Task: Find connections with filter location Mallasamudram with filter topic #Futurewith filter profile language German with filter current company Navitas Life Sciences with filter school IEC UNIVERSITY with filter industry Data Infrastructure and Analytics with filter service category Software Testing with filter keywords title Life Coach
Action: Mouse moved to (505, 65)
Screenshot: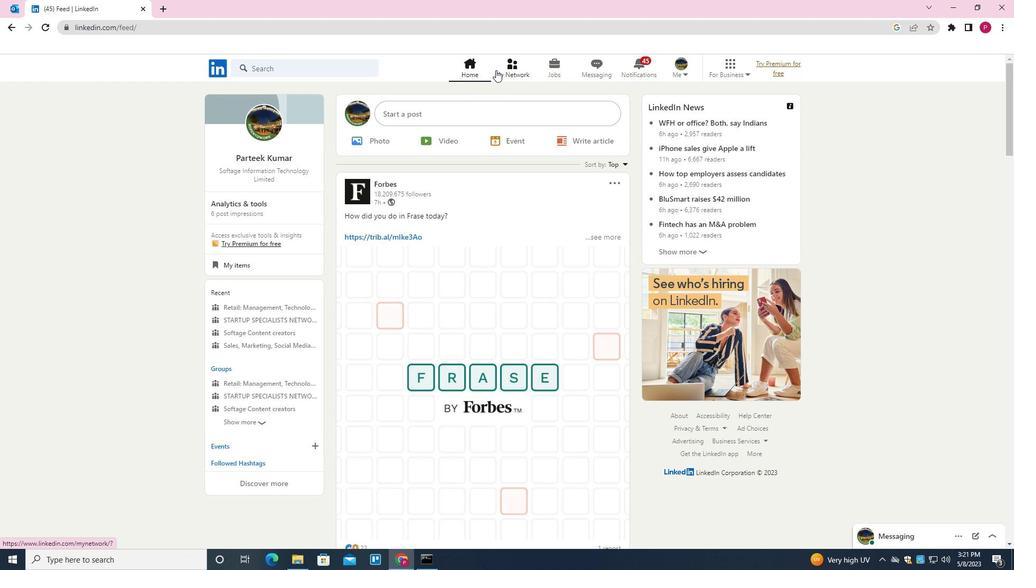 
Action: Mouse pressed left at (505, 65)
Screenshot: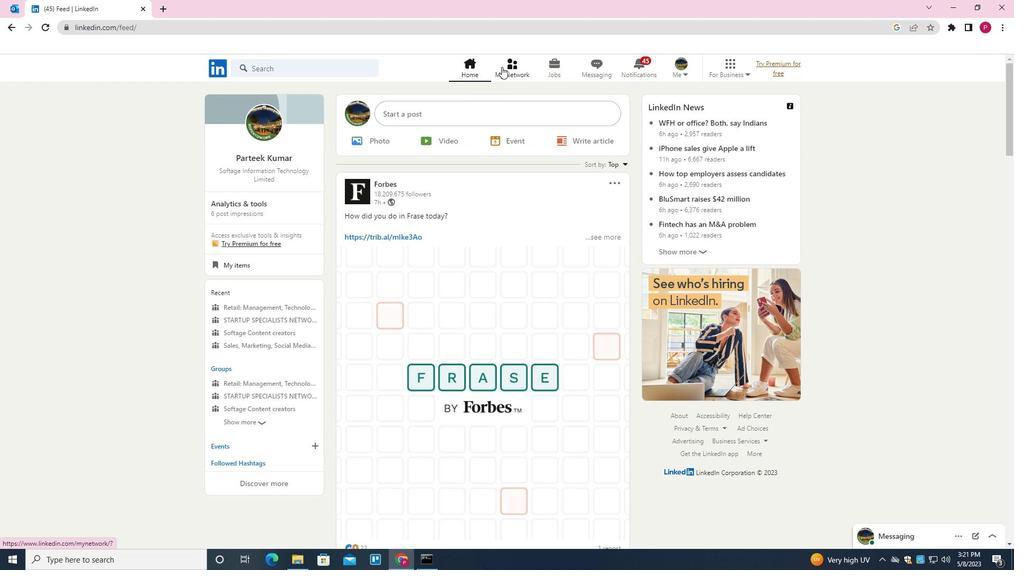 
Action: Mouse moved to (325, 128)
Screenshot: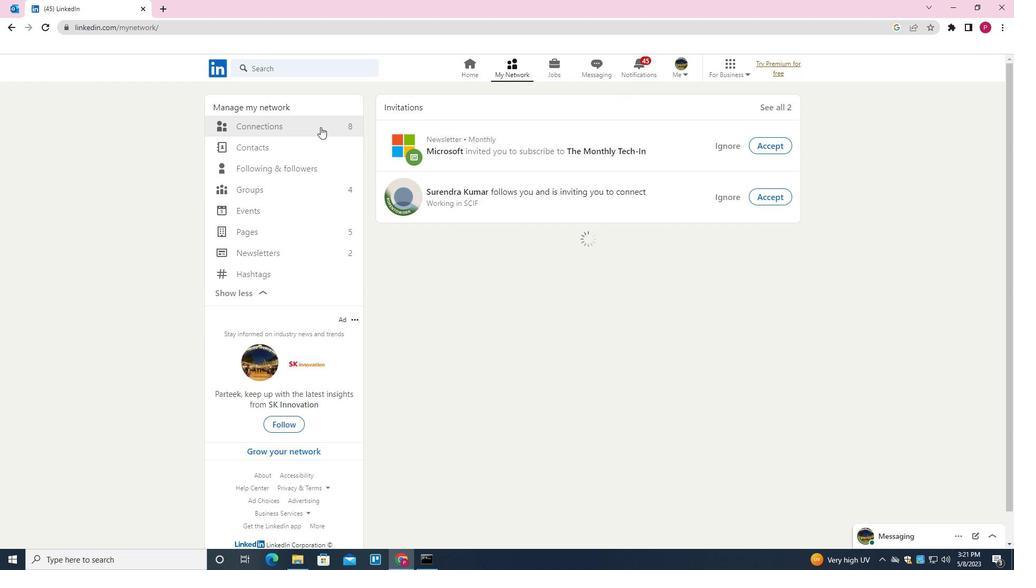 
Action: Mouse pressed left at (325, 128)
Screenshot: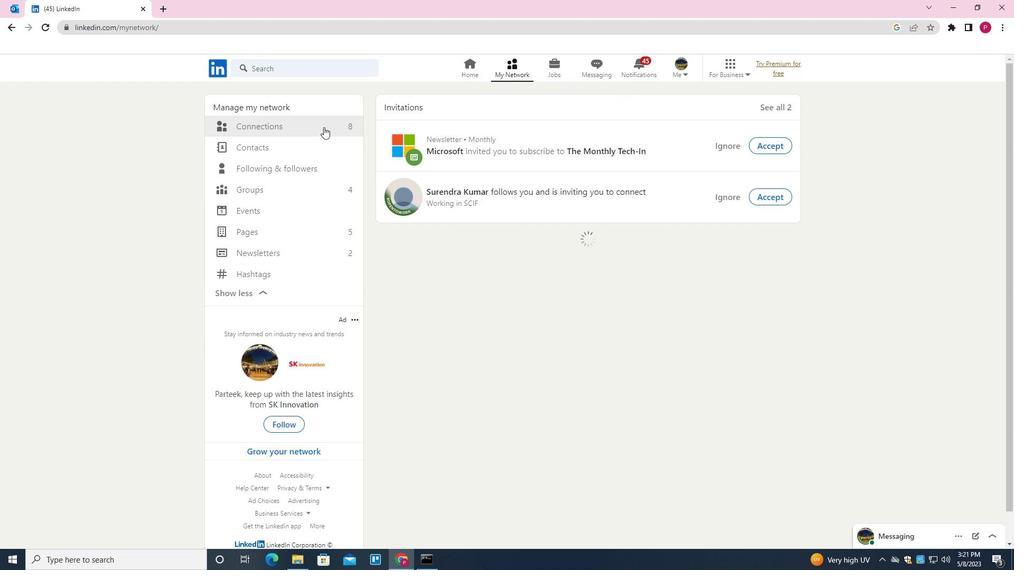 
Action: Mouse moved to (581, 126)
Screenshot: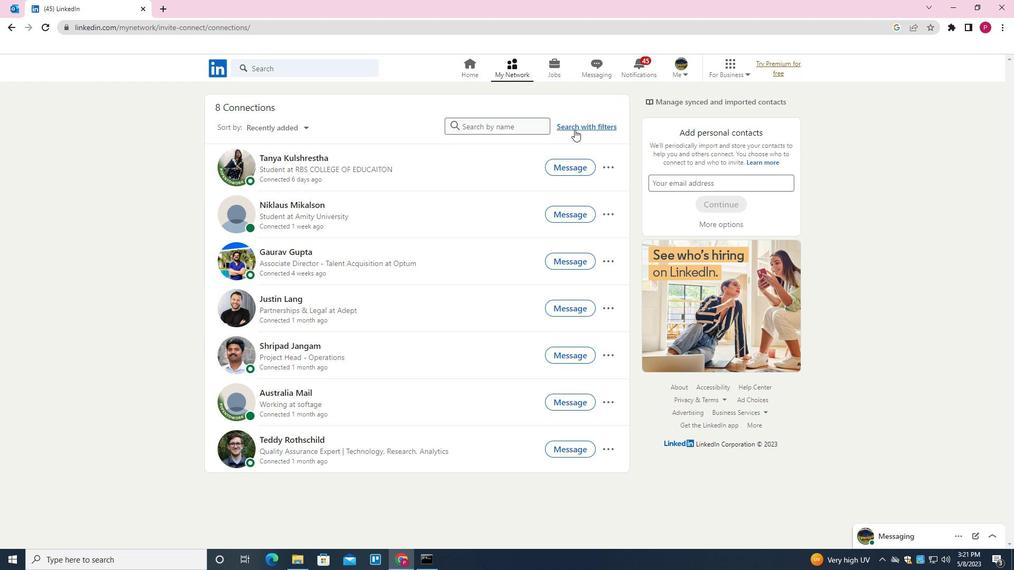 
Action: Mouse pressed left at (581, 126)
Screenshot: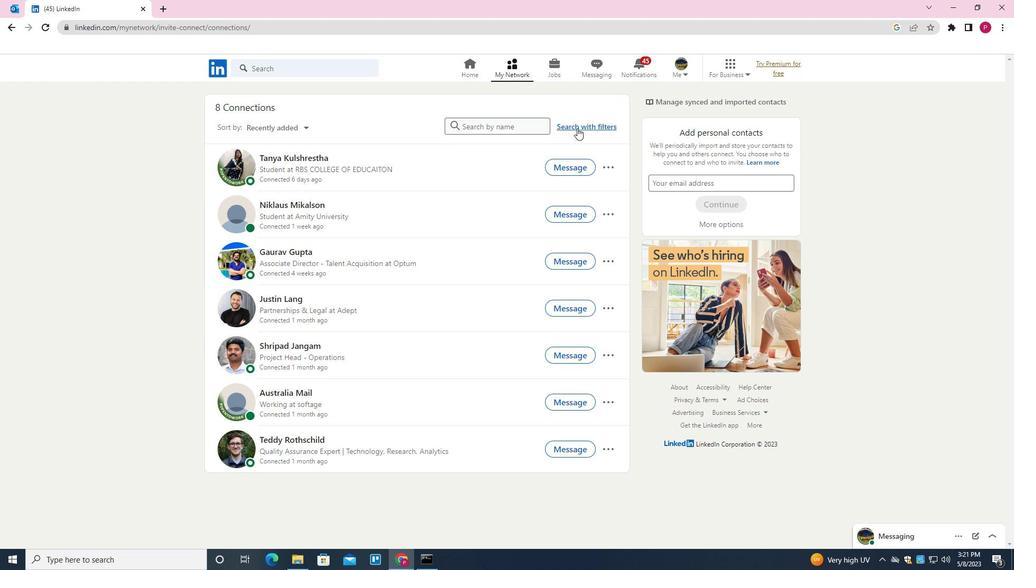 
Action: Mouse moved to (541, 98)
Screenshot: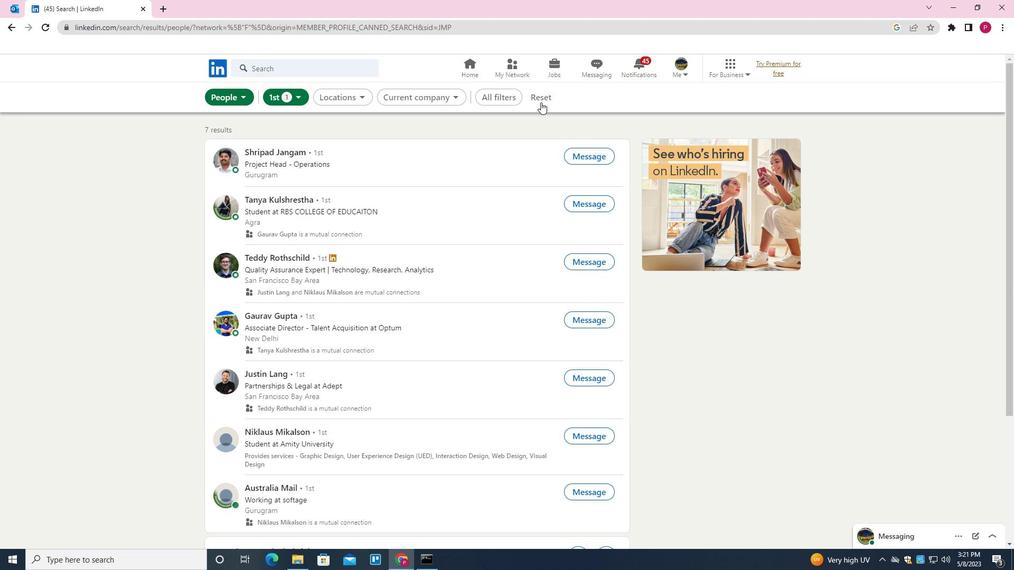 
Action: Mouse pressed left at (541, 98)
Screenshot: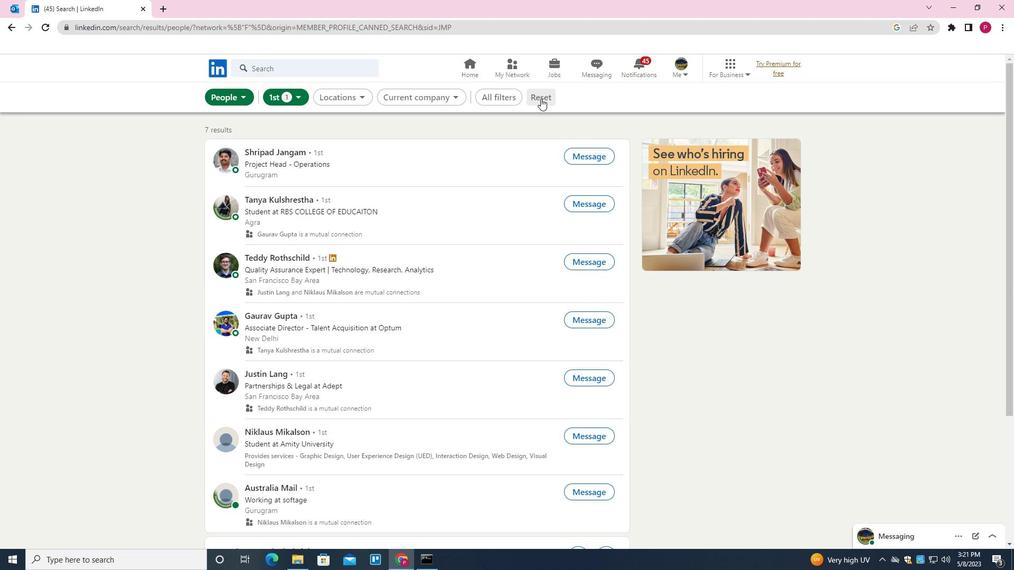 
Action: Mouse moved to (515, 99)
Screenshot: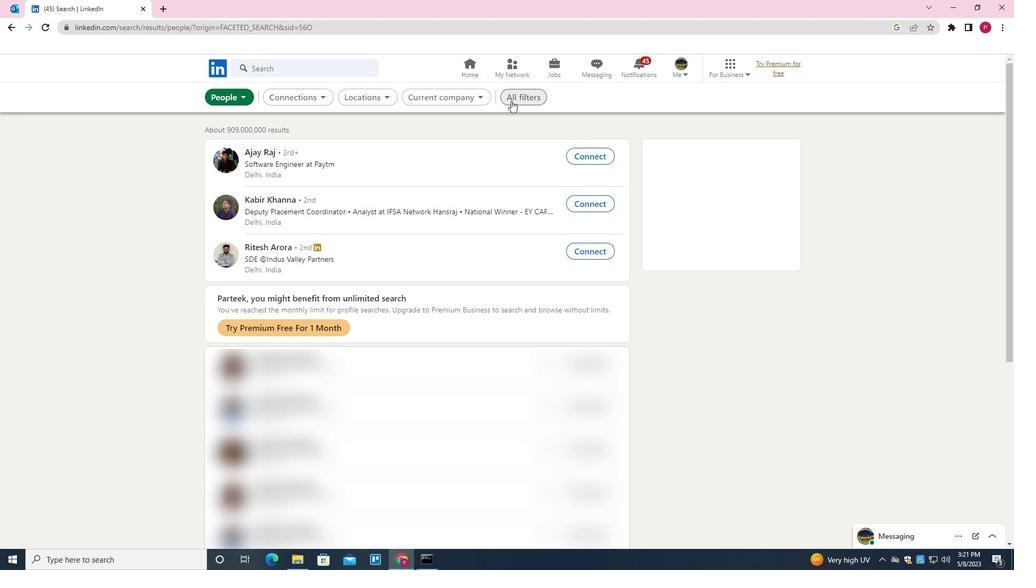 
Action: Mouse pressed left at (515, 99)
Screenshot: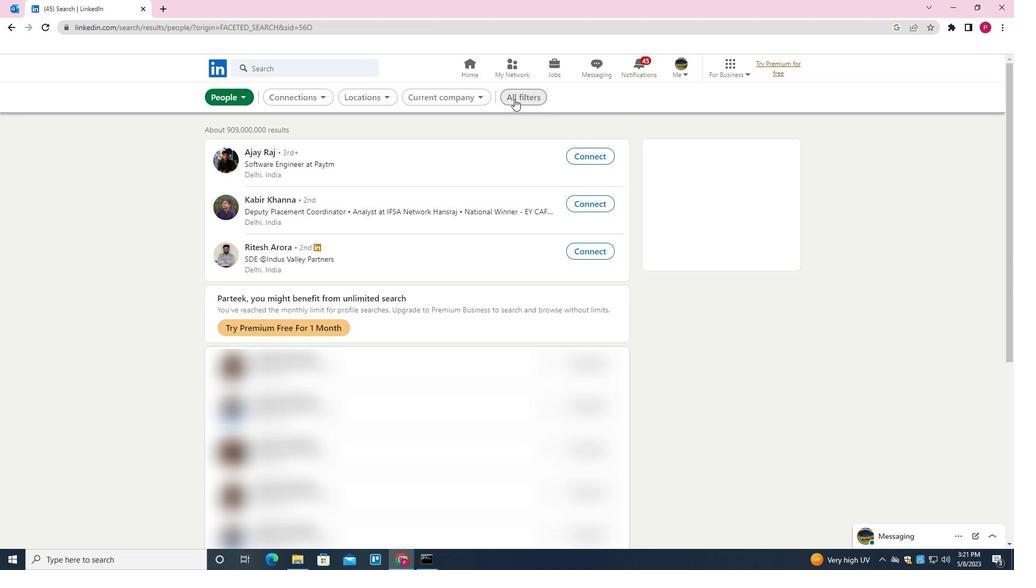 
Action: Mouse moved to (808, 298)
Screenshot: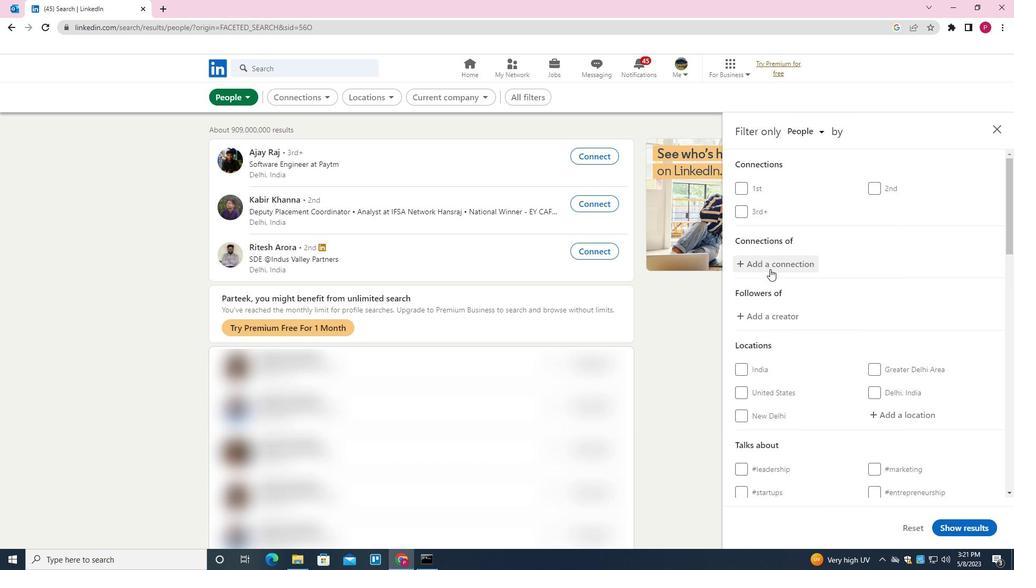 
Action: Mouse scrolled (808, 298) with delta (0, 0)
Screenshot: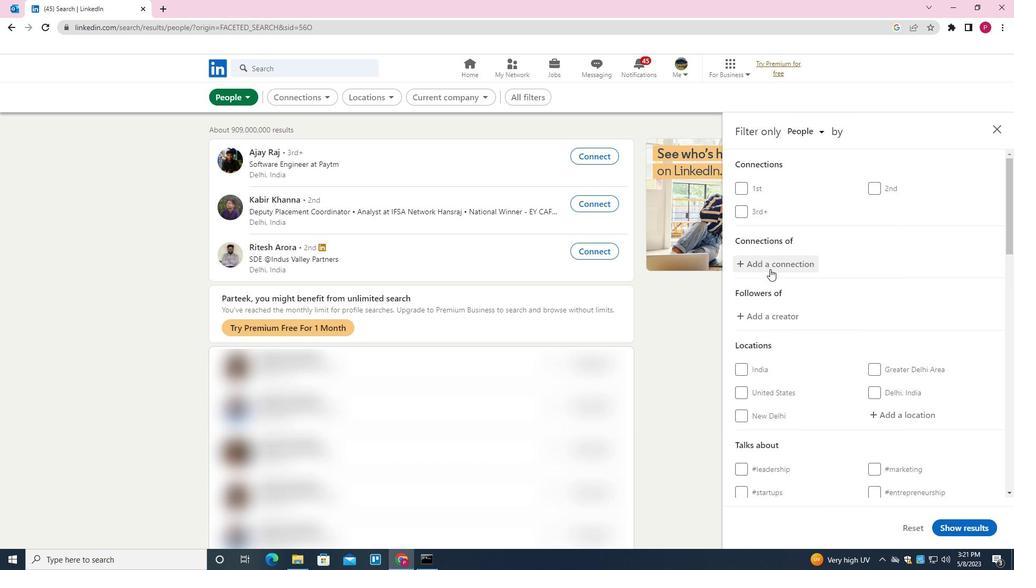 
Action: Mouse moved to (813, 302)
Screenshot: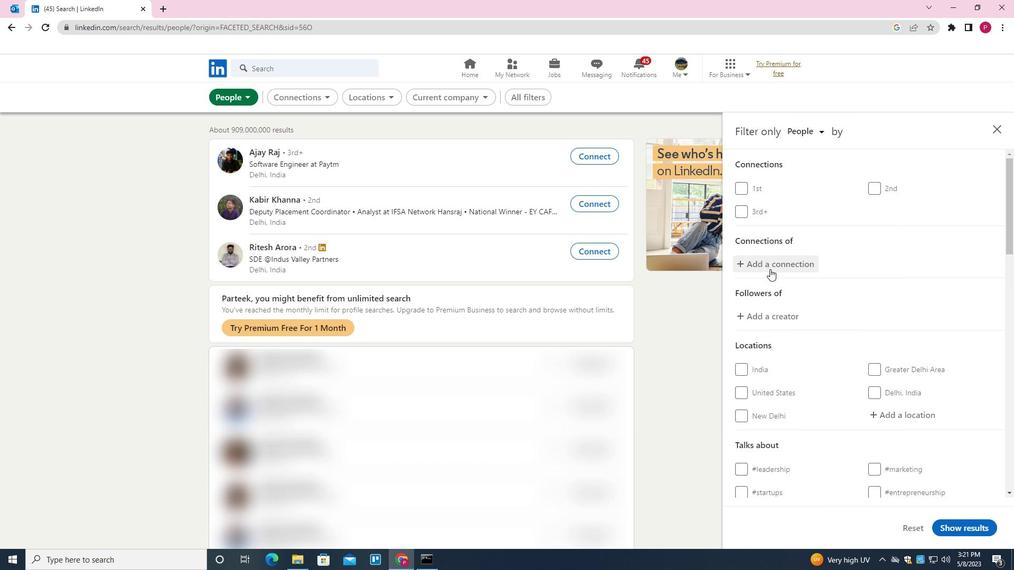 
Action: Mouse scrolled (813, 302) with delta (0, 0)
Screenshot: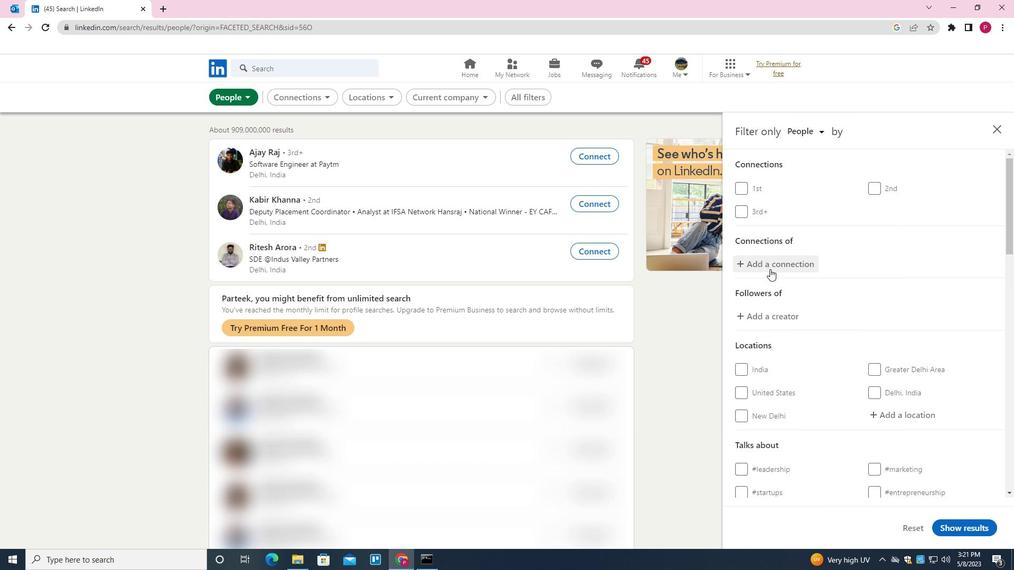 
Action: Mouse moved to (825, 308)
Screenshot: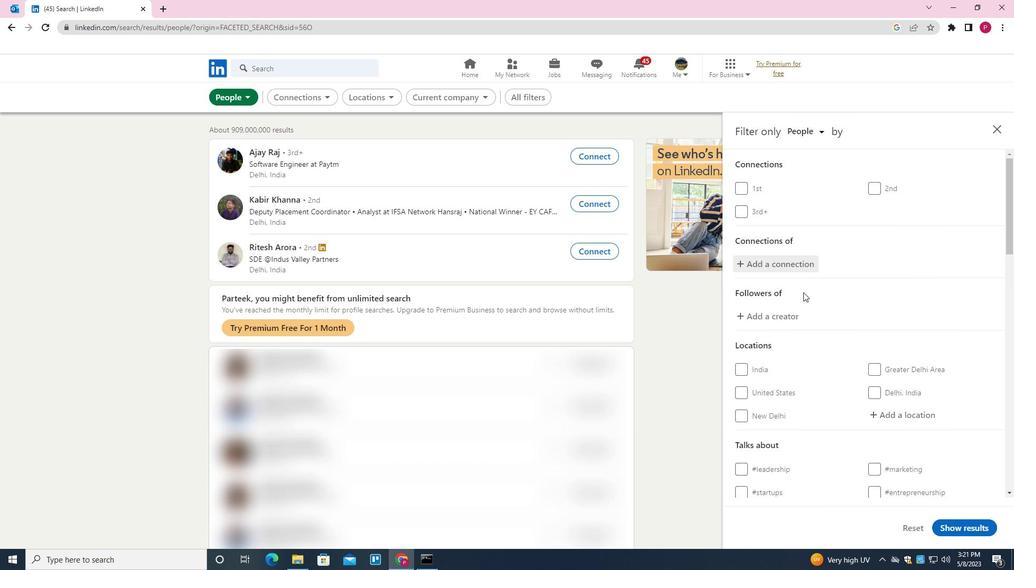 
Action: Mouse scrolled (825, 308) with delta (0, 0)
Screenshot: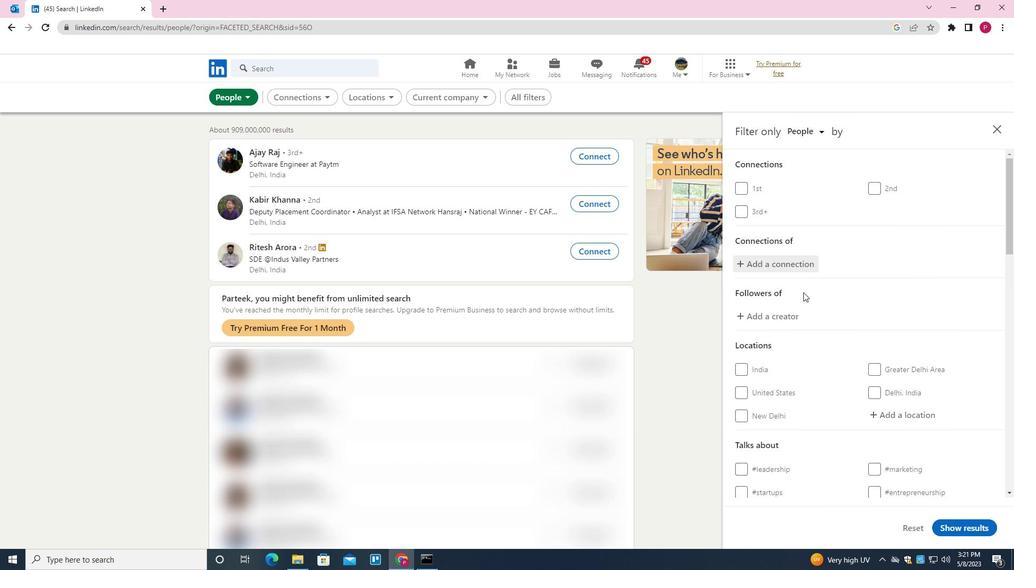 
Action: Mouse moved to (908, 257)
Screenshot: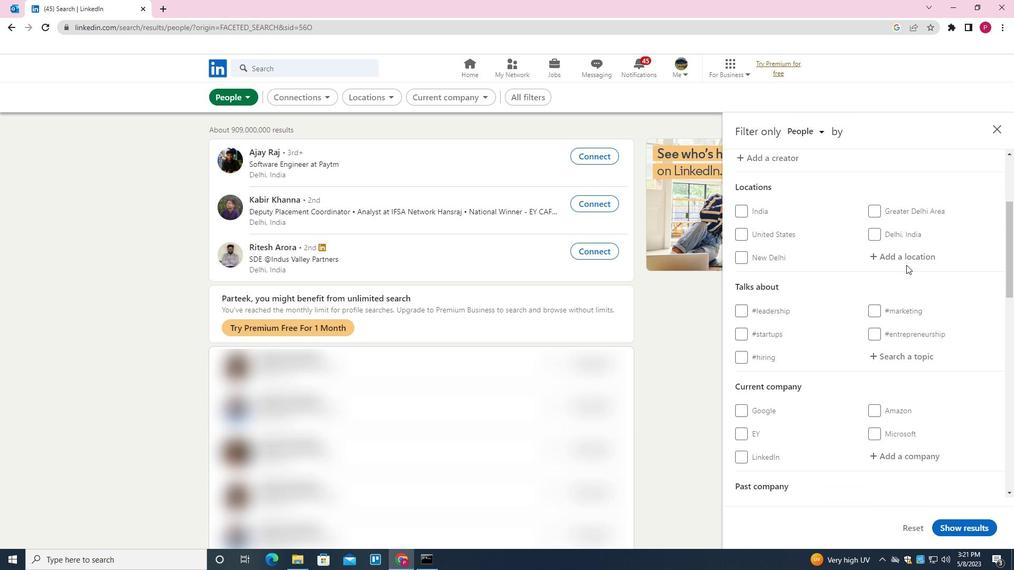 
Action: Mouse pressed left at (908, 257)
Screenshot: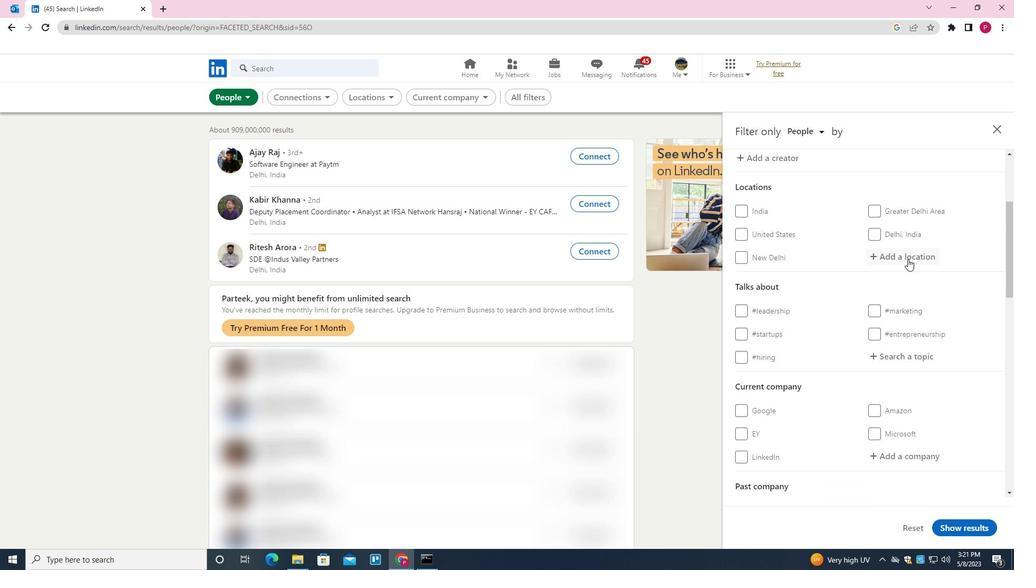 
Action: Mouse moved to (650, 427)
Screenshot: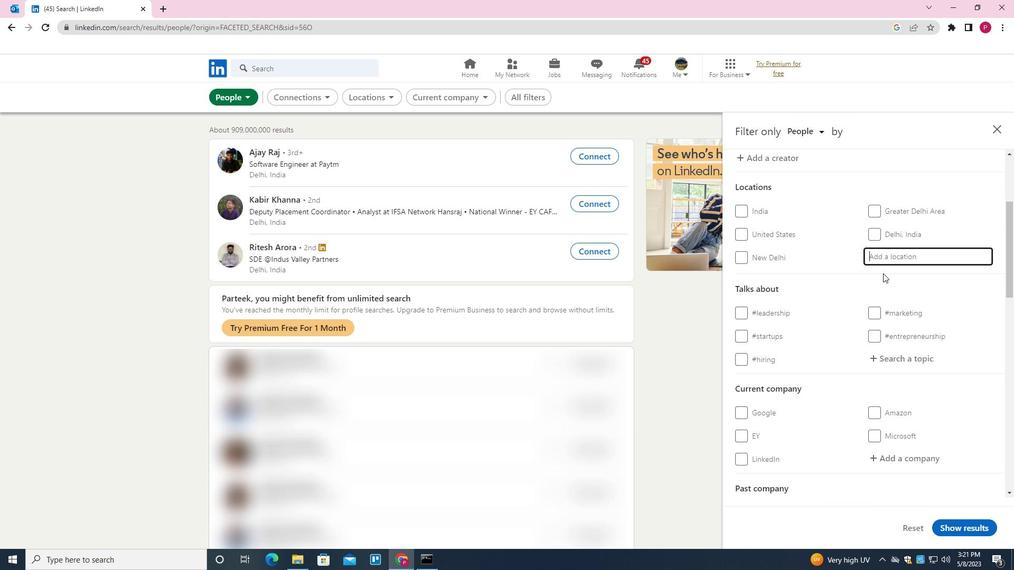 
Action: Key pressed <Key.shift>MALLASAMUNDRAM
Screenshot: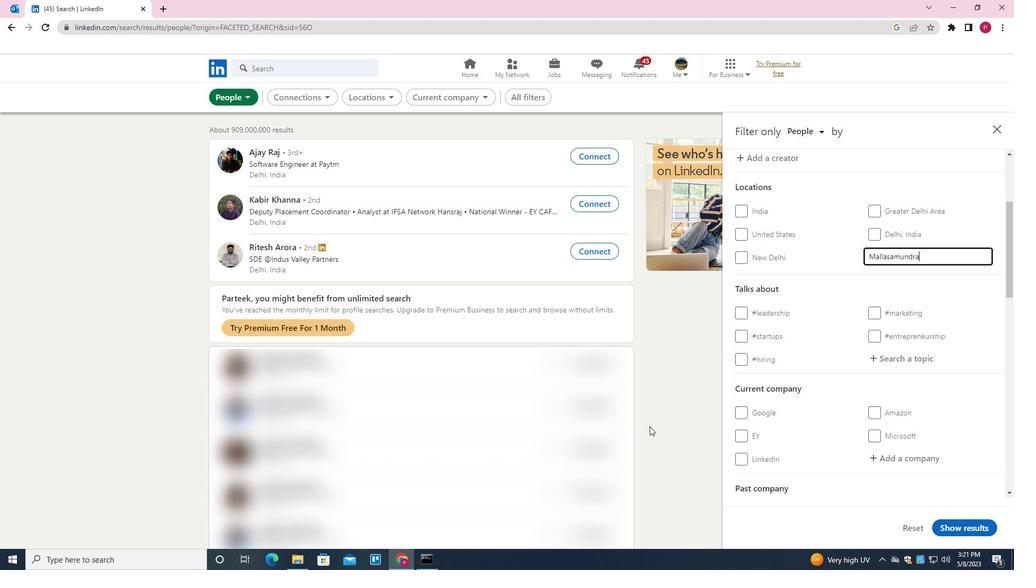 
Action: Mouse moved to (856, 325)
Screenshot: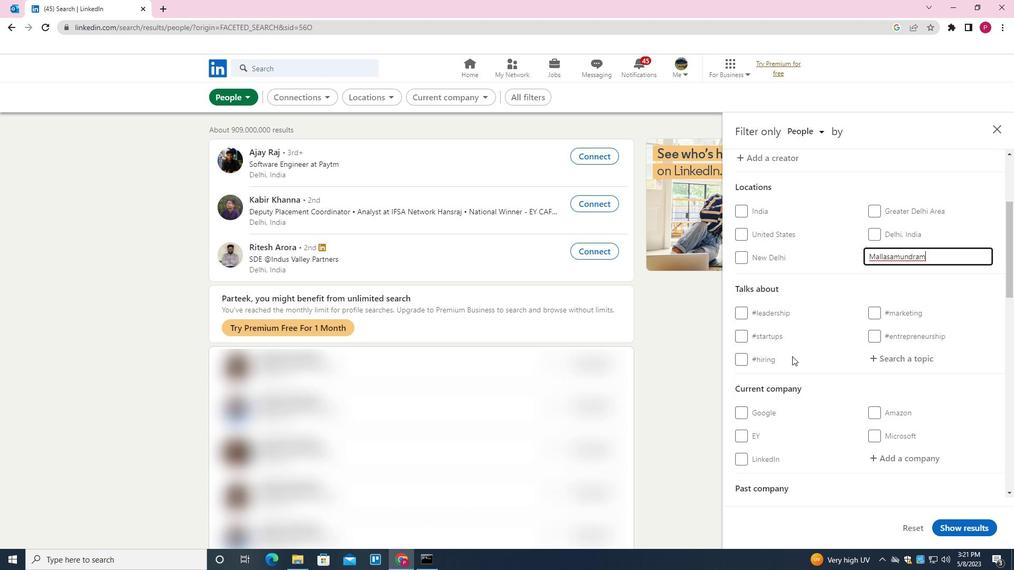 
Action: Mouse scrolled (856, 324) with delta (0, 0)
Screenshot: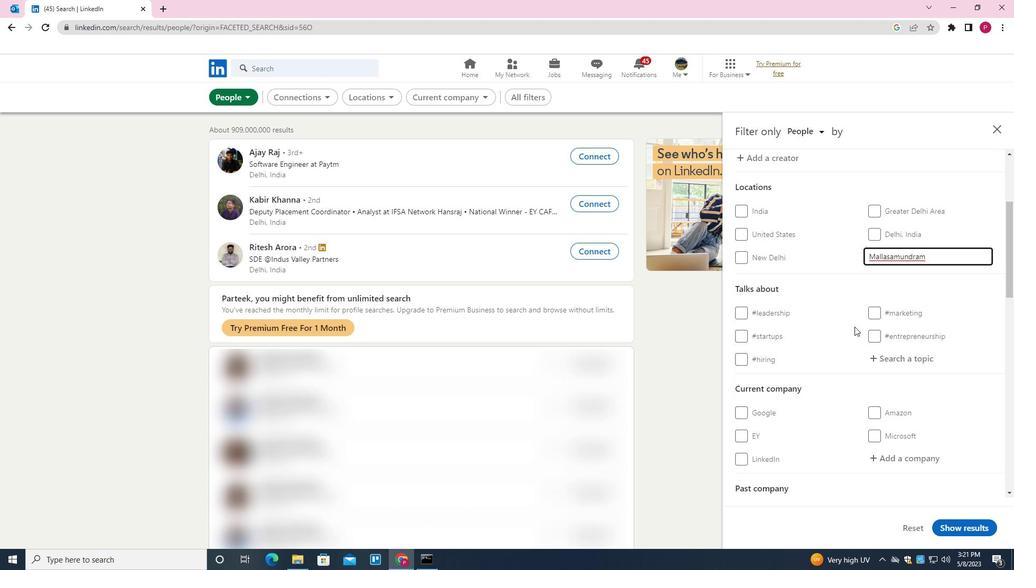 
Action: Mouse moved to (856, 325)
Screenshot: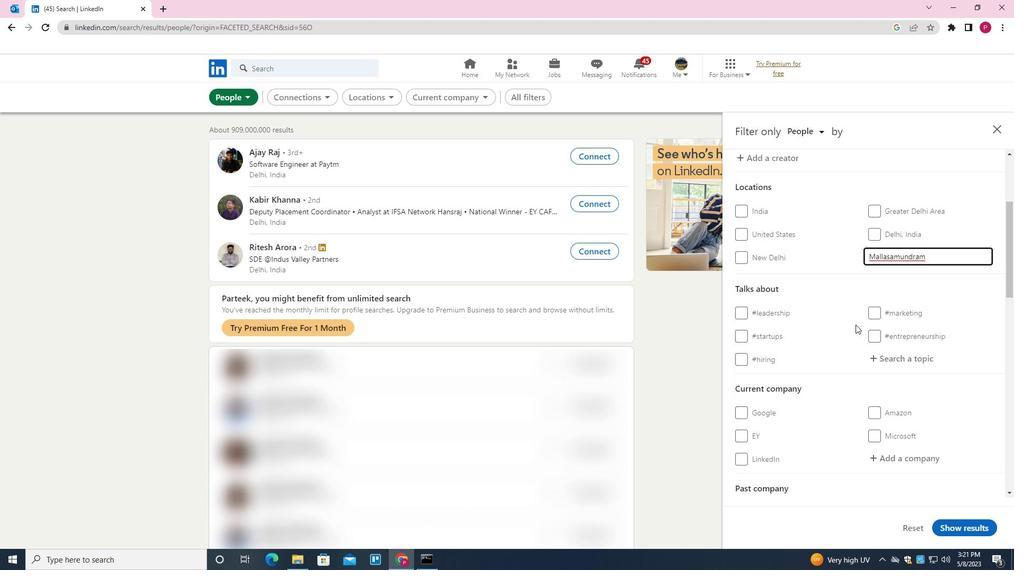 
Action: Mouse scrolled (856, 324) with delta (0, 0)
Screenshot: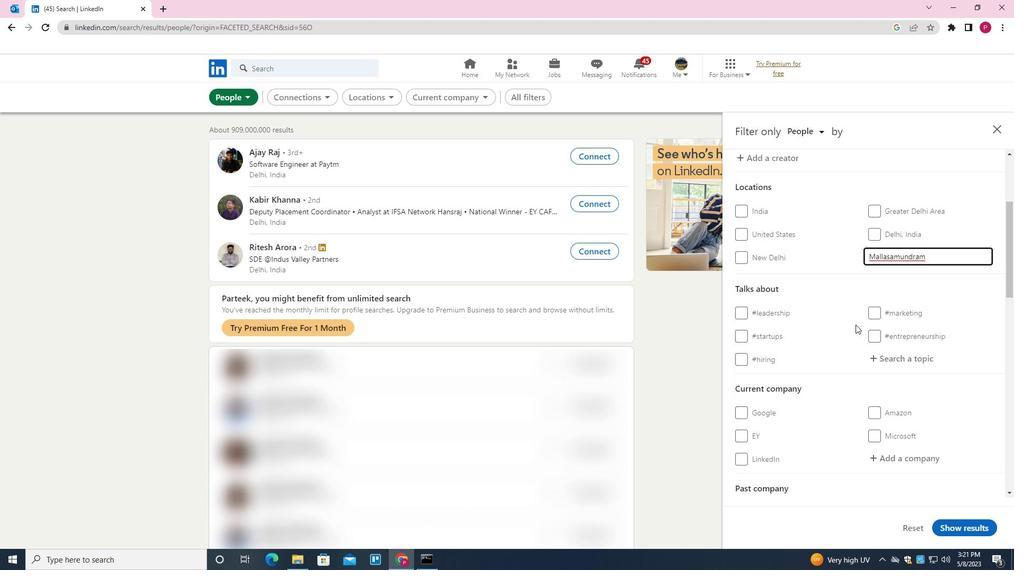 
Action: Mouse moved to (856, 325)
Screenshot: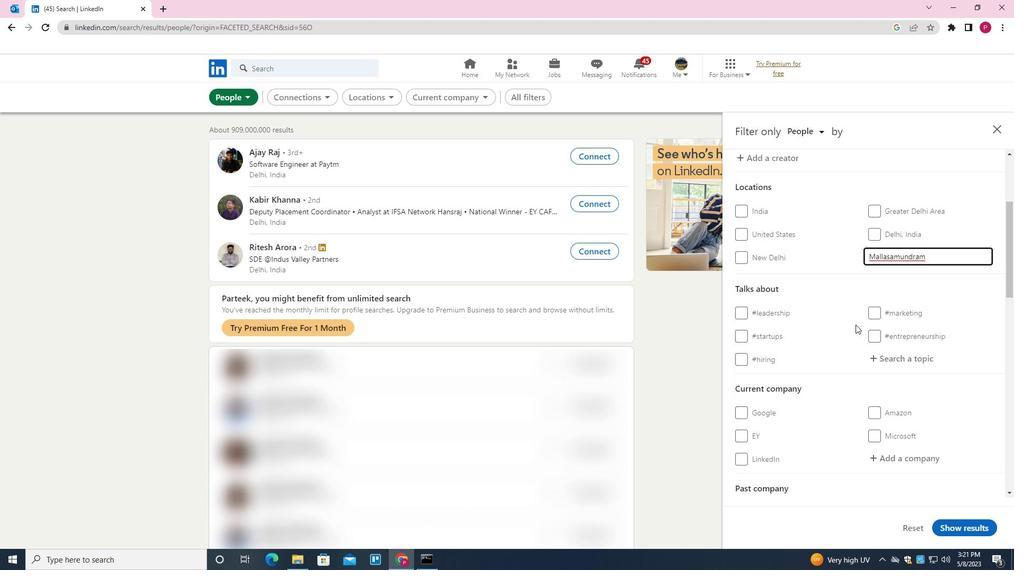 
Action: Mouse scrolled (856, 325) with delta (0, 0)
Screenshot: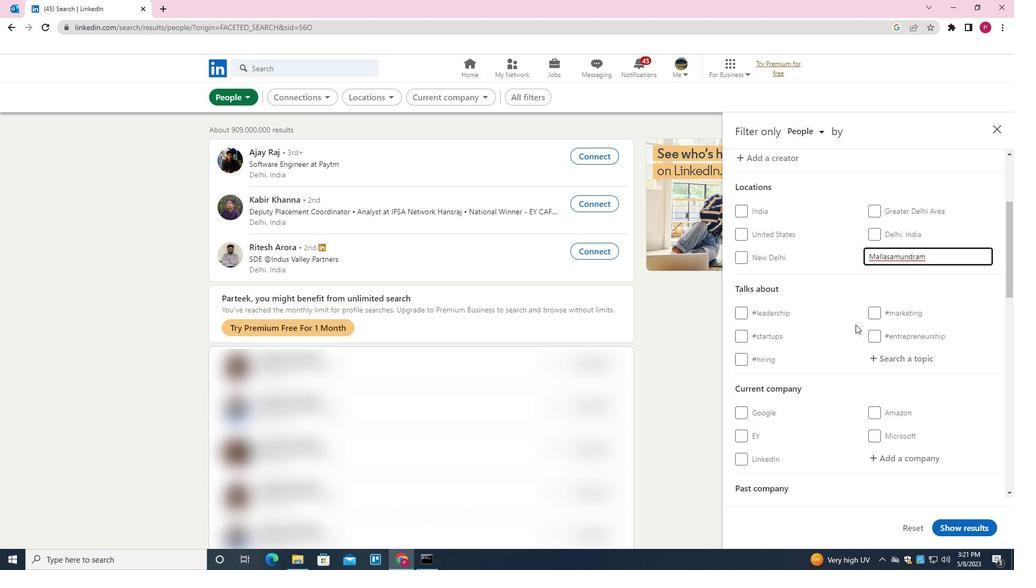 
Action: Mouse moved to (903, 195)
Screenshot: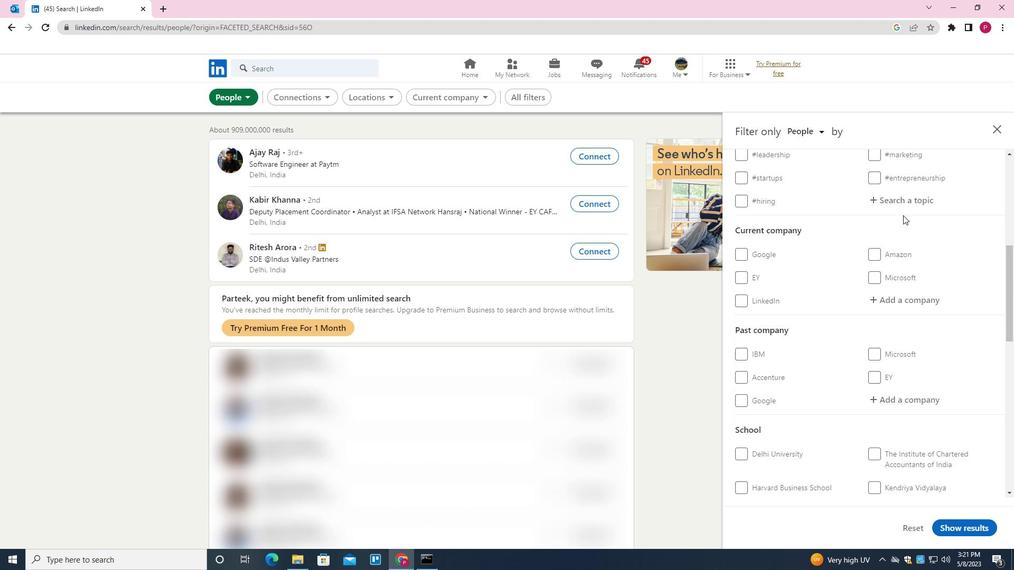 
Action: Mouse pressed left at (903, 195)
Screenshot: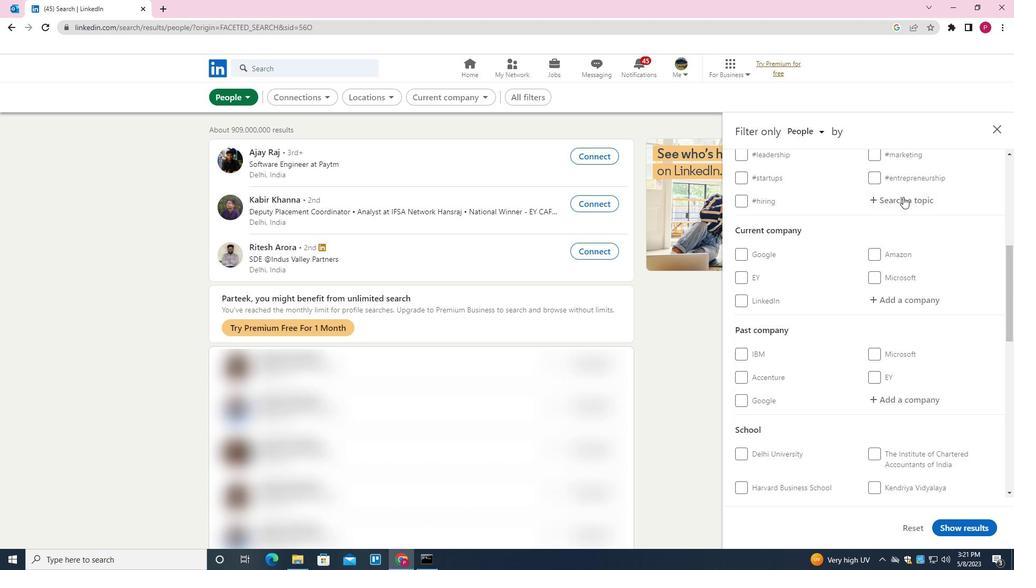 
Action: Mouse moved to (829, 243)
Screenshot: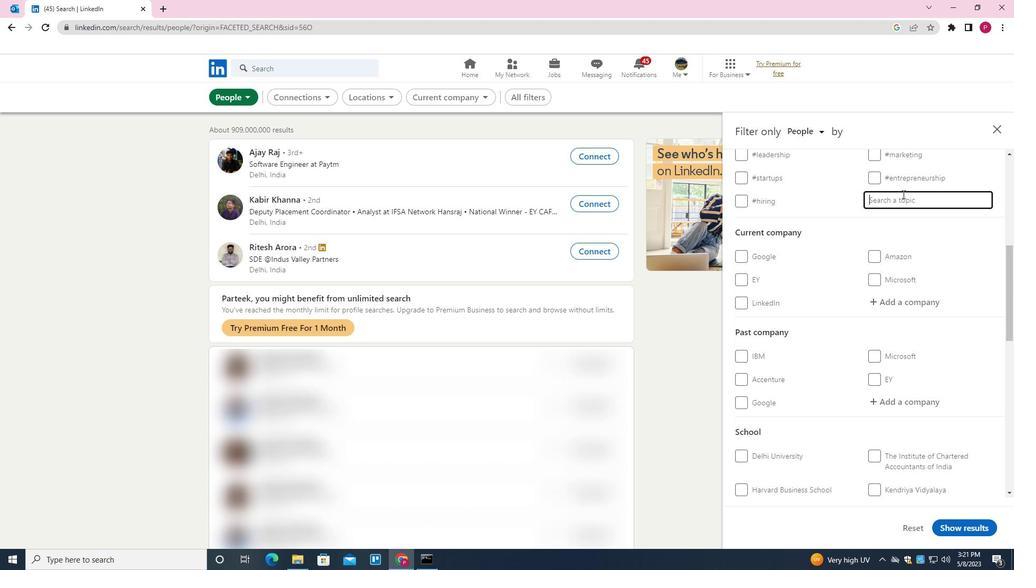 
Action: Key pressed FUTURE<Key.down><Key.enter>
Screenshot: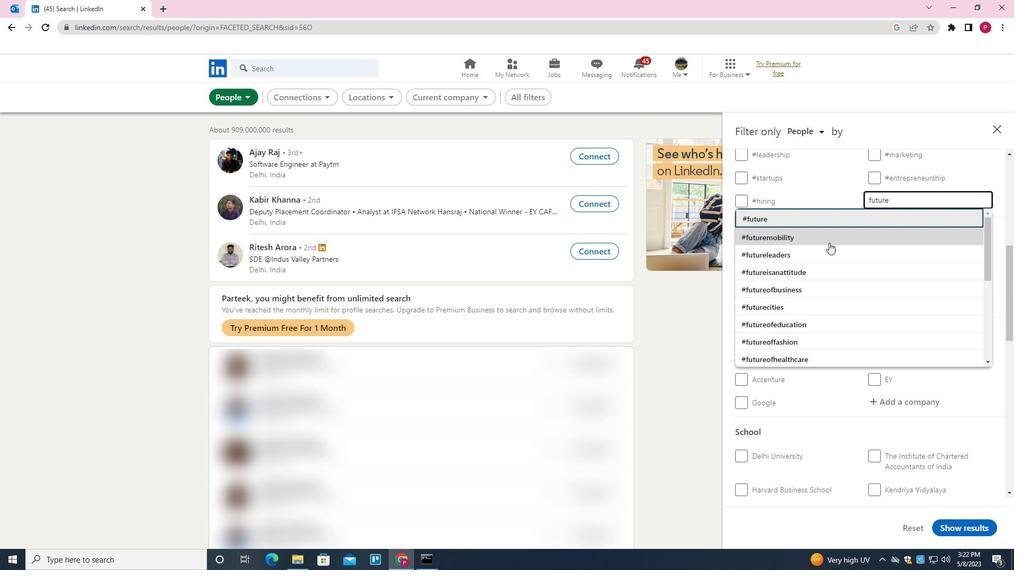 
Action: Mouse moved to (829, 295)
Screenshot: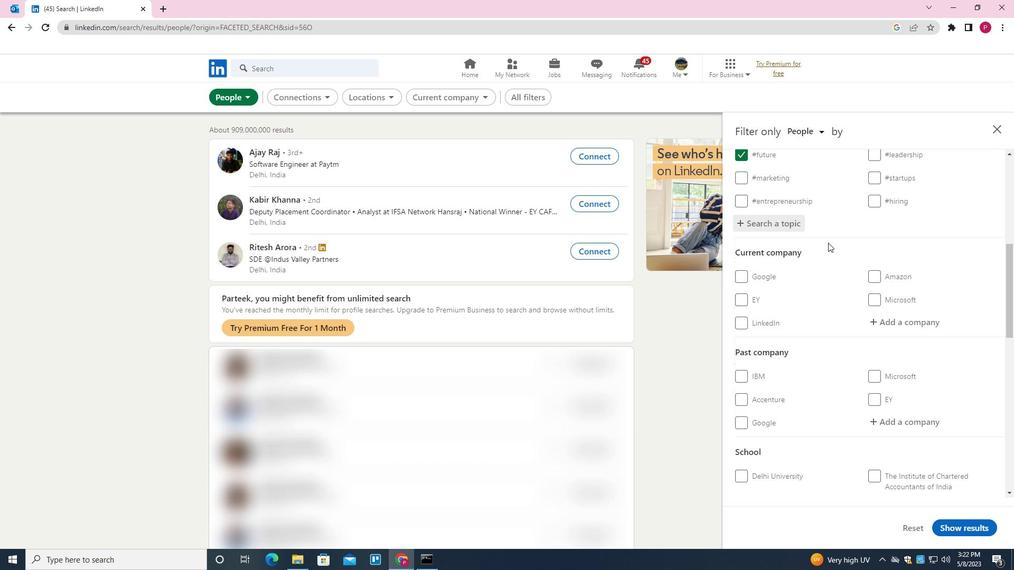 
Action: Mouse scrolled (829, 295) with delta (0, 0)
Screenshot: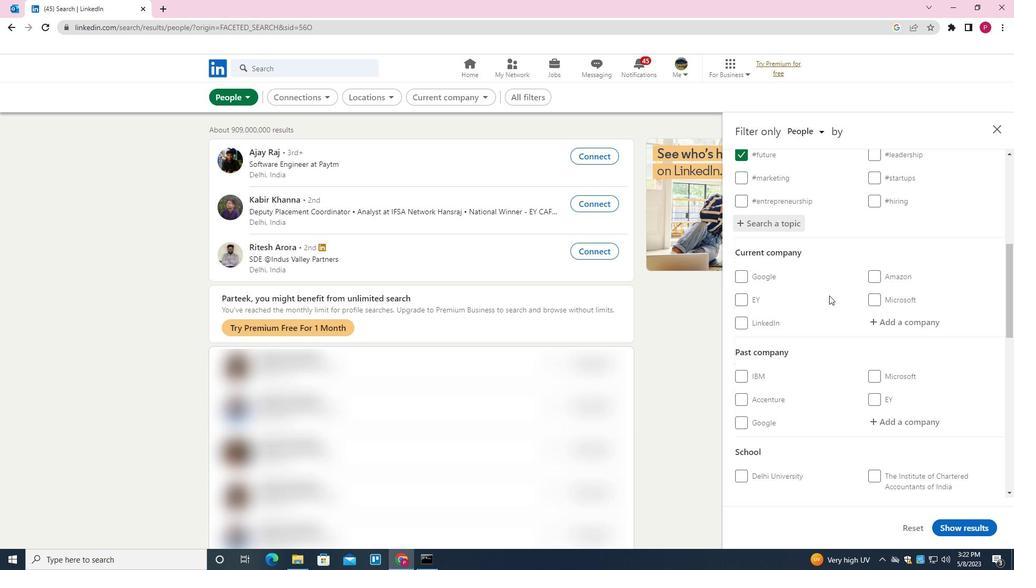
Action: Mouse scrolled (829, 295) with delta (0, 0)
Screenshot: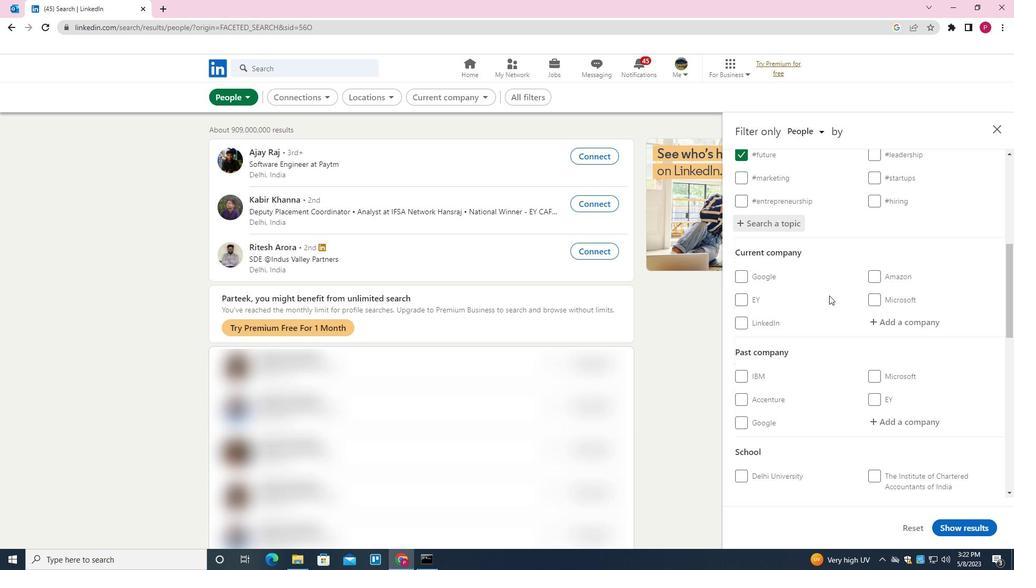 
Action: Mouse scrolled (829, 295) with delta (0, 0)
Screenshot: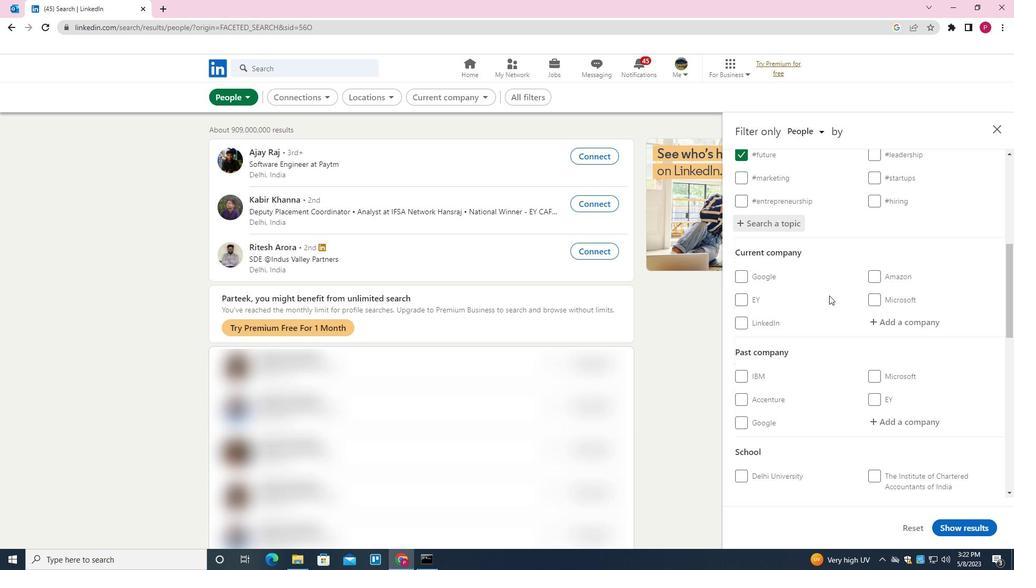 
Action: Mouse scrolled (829, 295) with delta (0, 0)
Screenshot: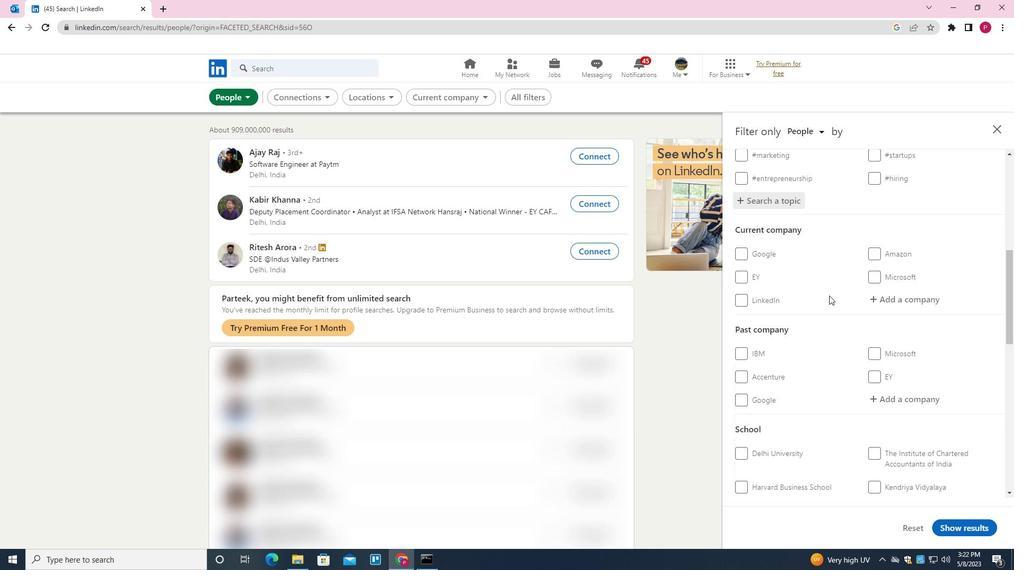 
Action: Mouse scrolled (829, 295) with delta (0, 0)
Screenshot: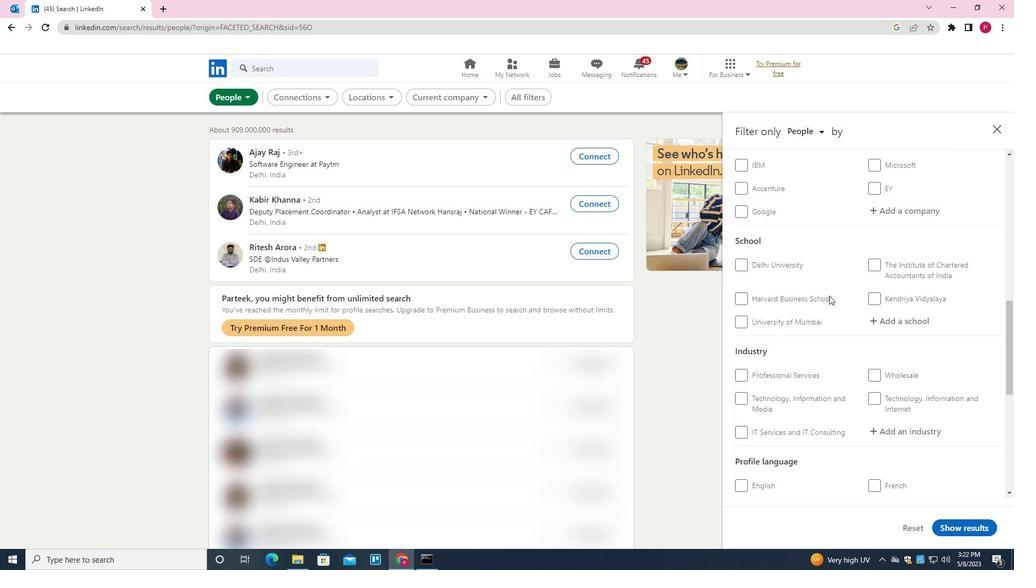 
Action: Mouse scrolled (829, 295) with delta (0, 0)
Screenshot: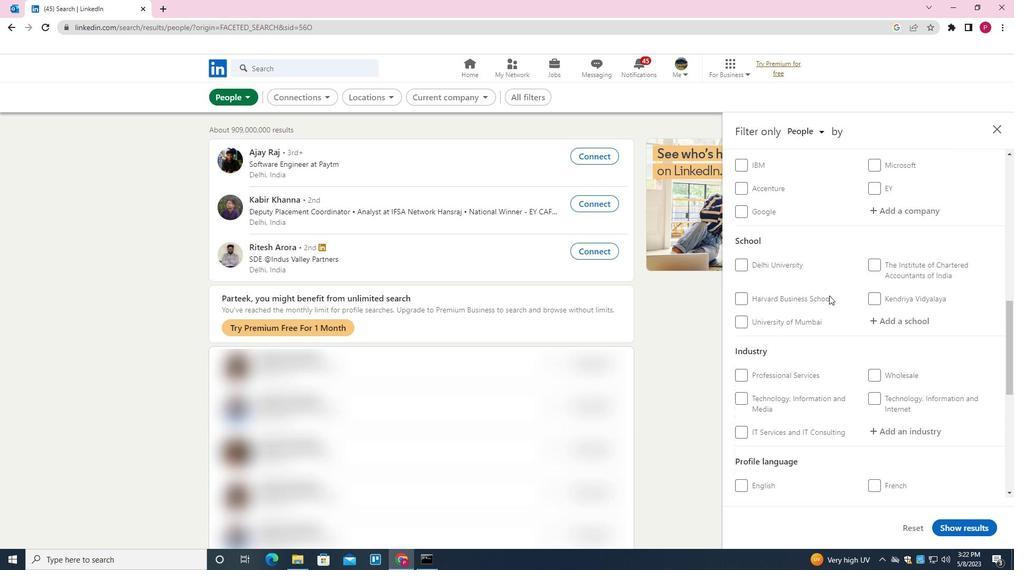 
Action: Mouse scrolled (829, 295) with delta (0, 0)
Screenshot: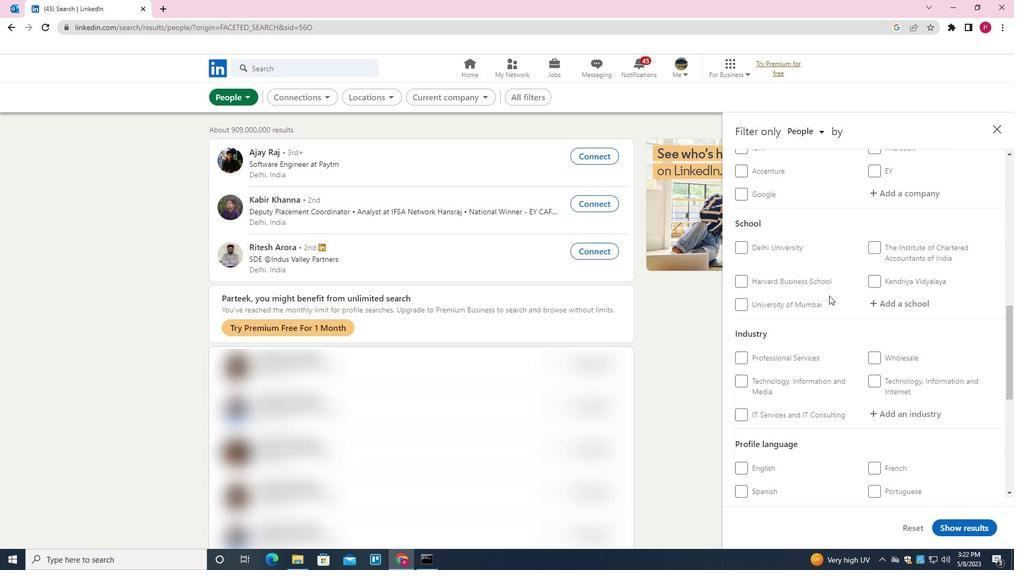 
Action: Mouse scrolled (829, 295) with delta (0, 0)
Screenshot: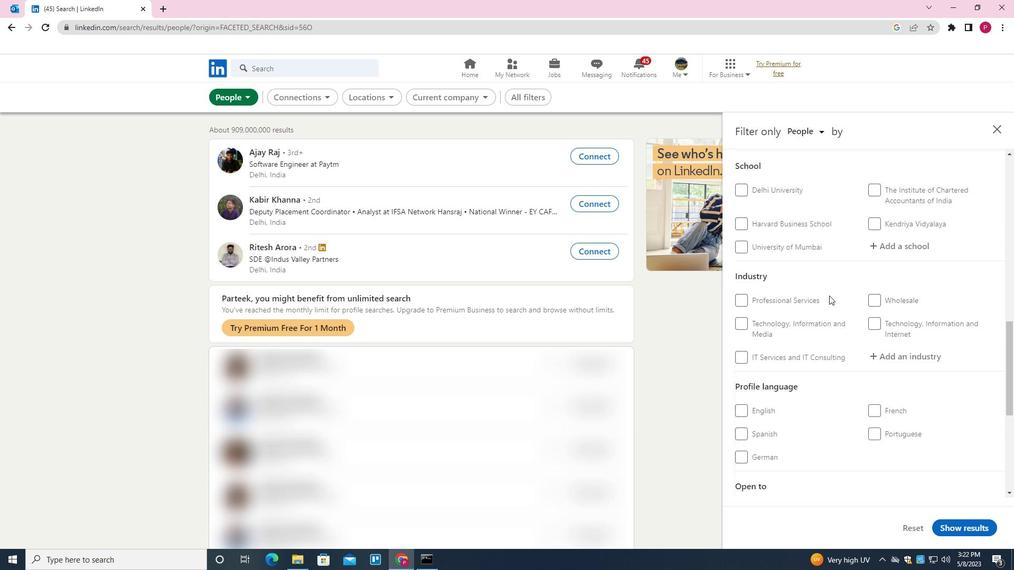 
Action: Mouse moved to (764, 321)
Screenshot: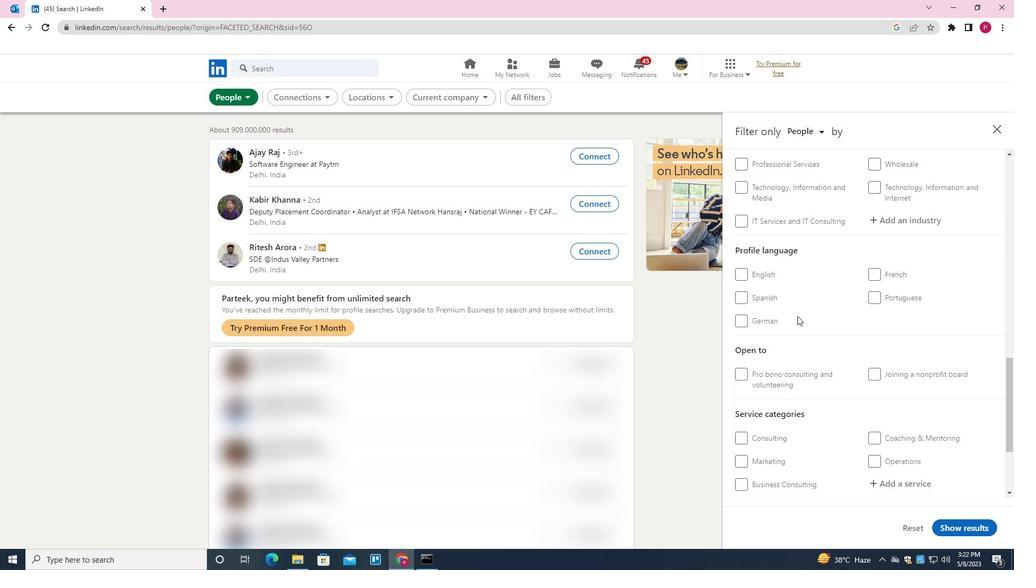 
Action: Mouse pressed left at (764, 321)
Screenshot: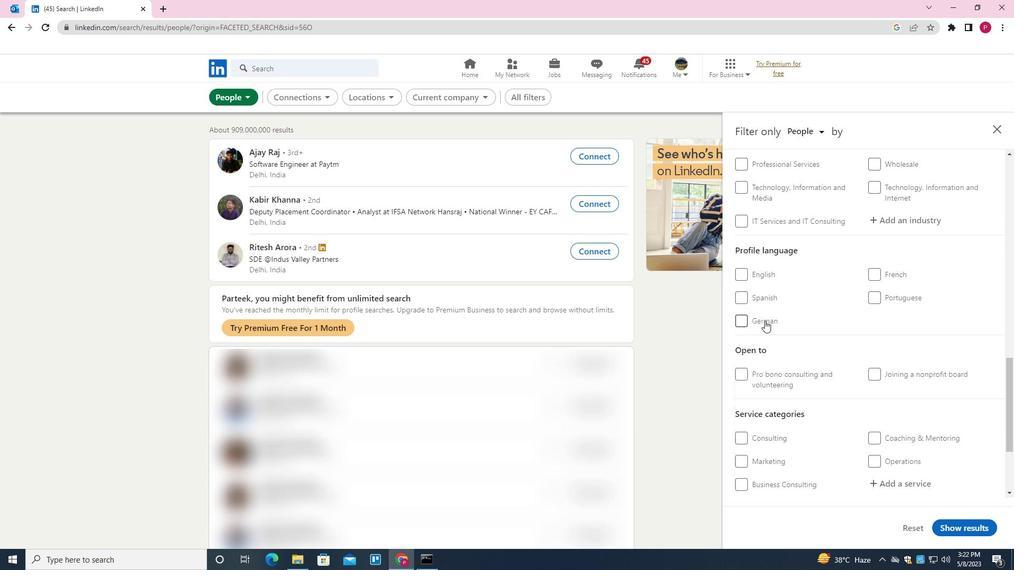 
Action: Mouse moved to (778, 336)
Screenshot: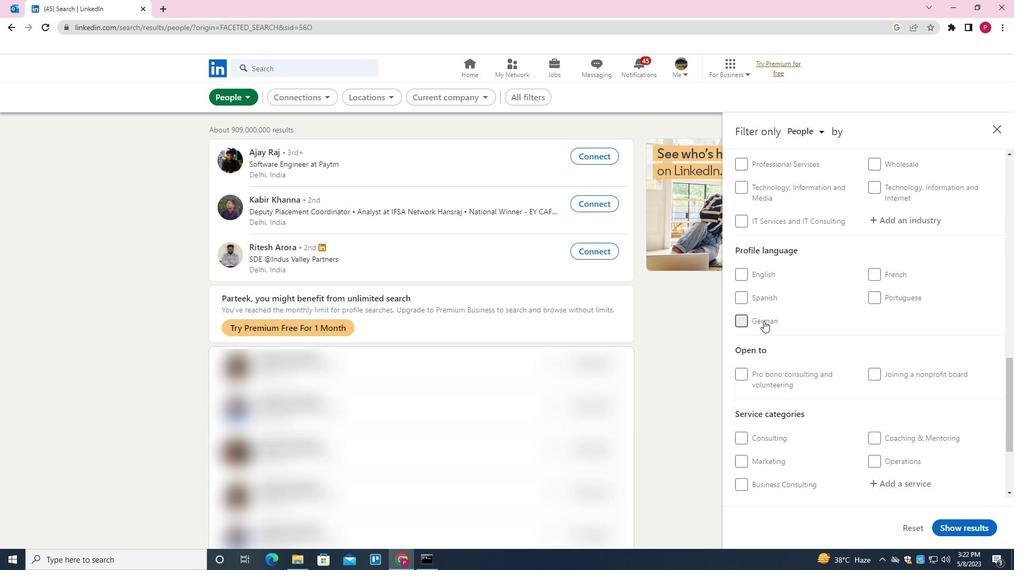 
Action: Mouse scrolled (778, 336) with delta (0, 0)
Screenshot: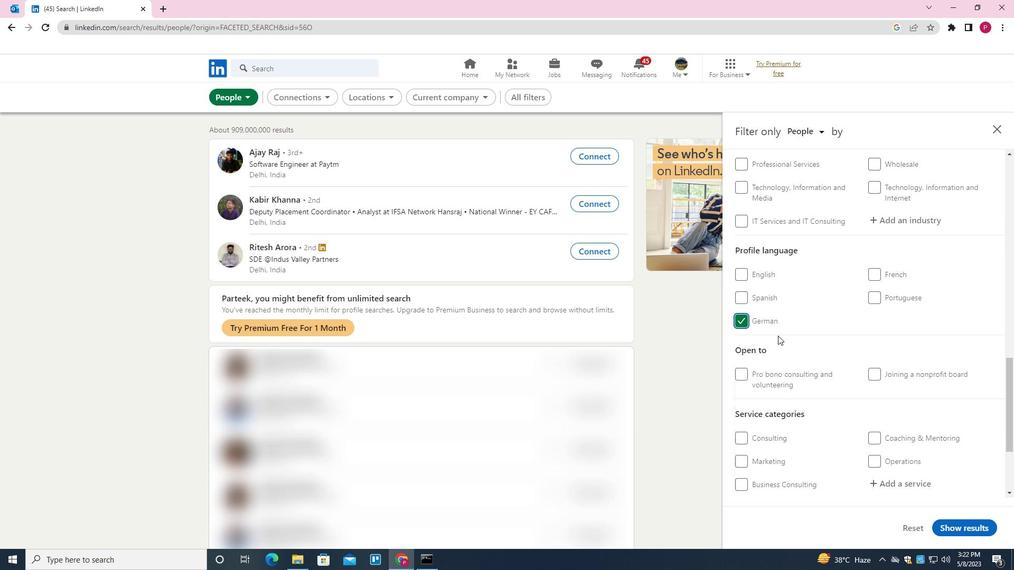 
Action: Mouse scrolled (778, 336) with delta (0, 0)
Screenshot: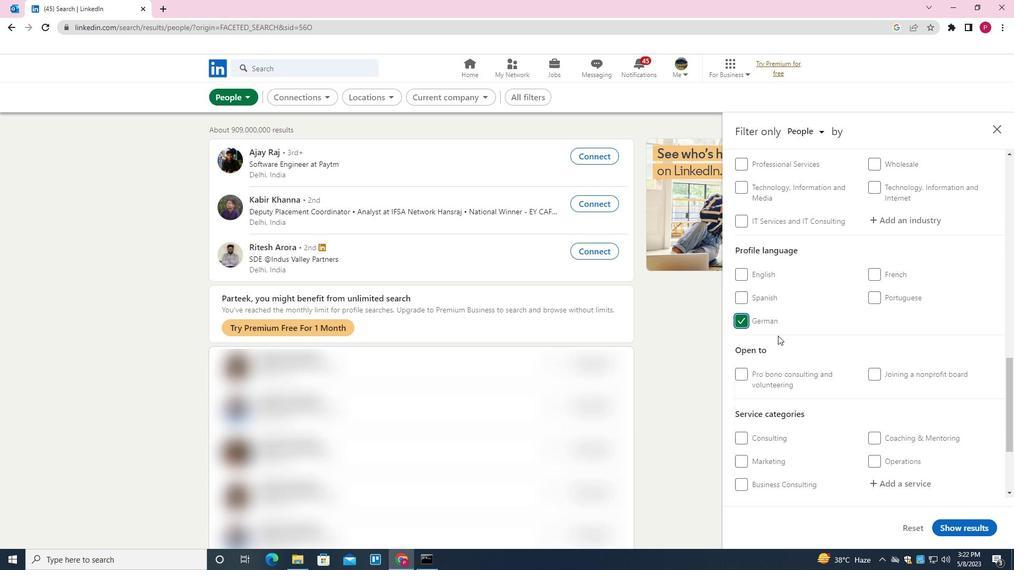 
Action: Mouse scrolled (778, 336) with delta (0, 0)
Screenshot: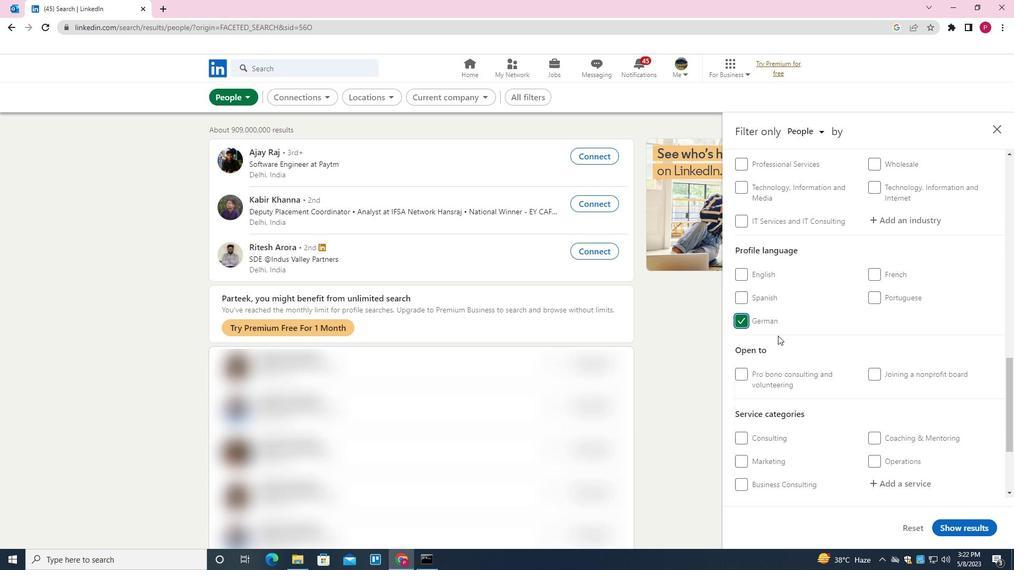 
Action: Mouse scrolled (778, 336) with delta (0, 0)
Screenshot: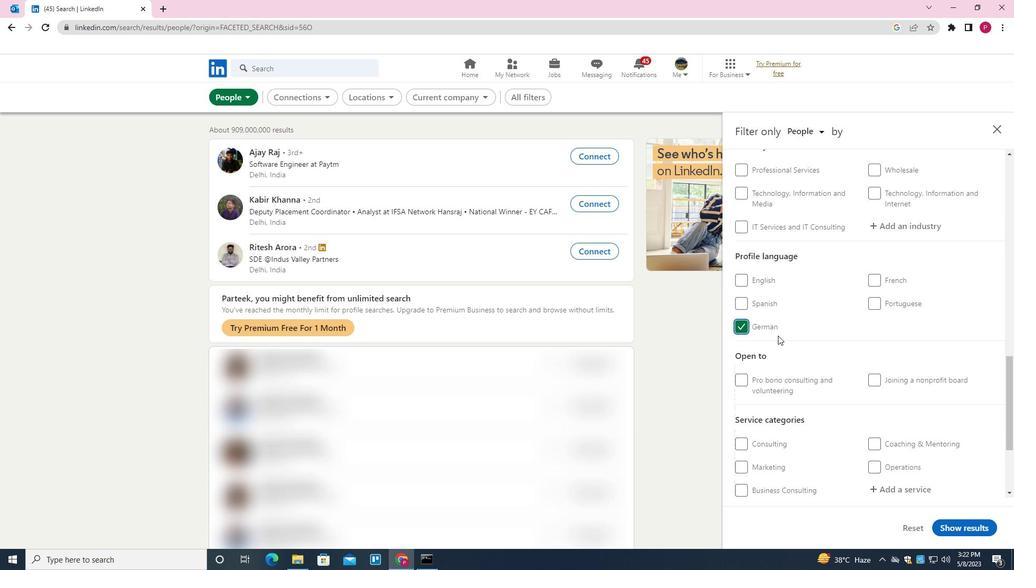 
Action: Mouse scrolled (778, 336) with delta (0, 0)
Screenshot: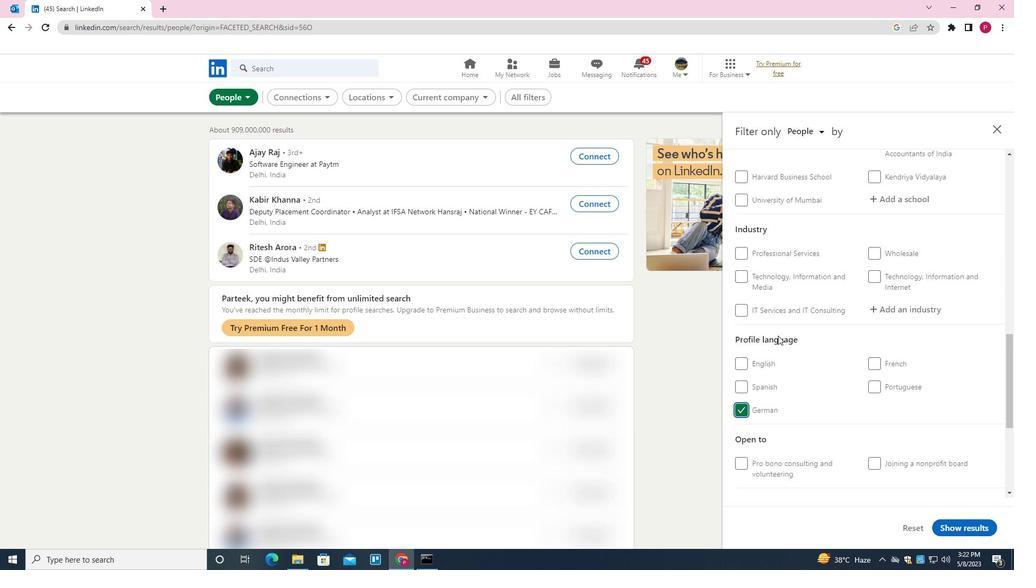 
Action: Mouse scrolled (778, 336) with delta (0, 0)
Screenshot: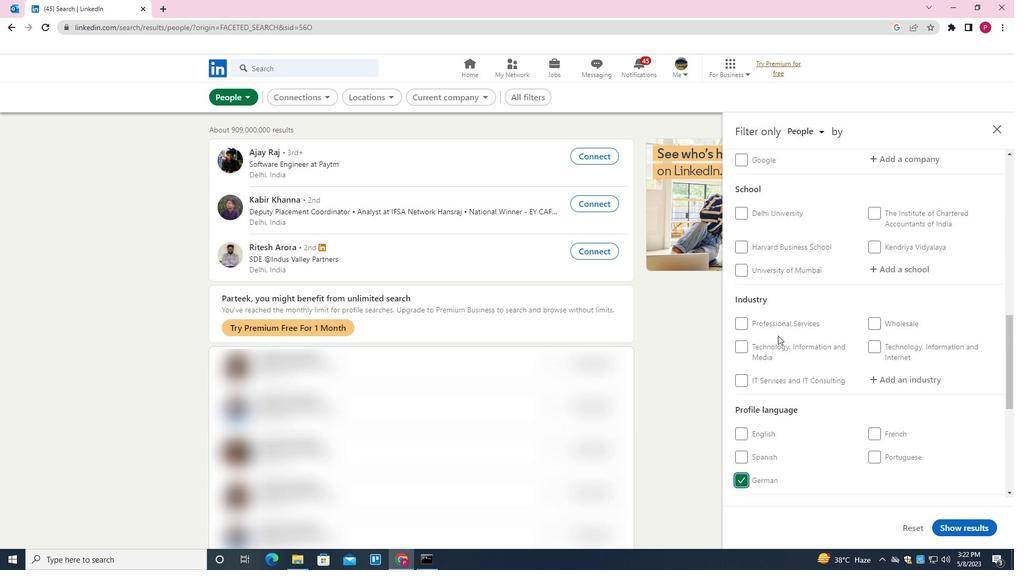 
Action: Mouse scrolled (778, 336) with delta (0, 0)
Screenshot: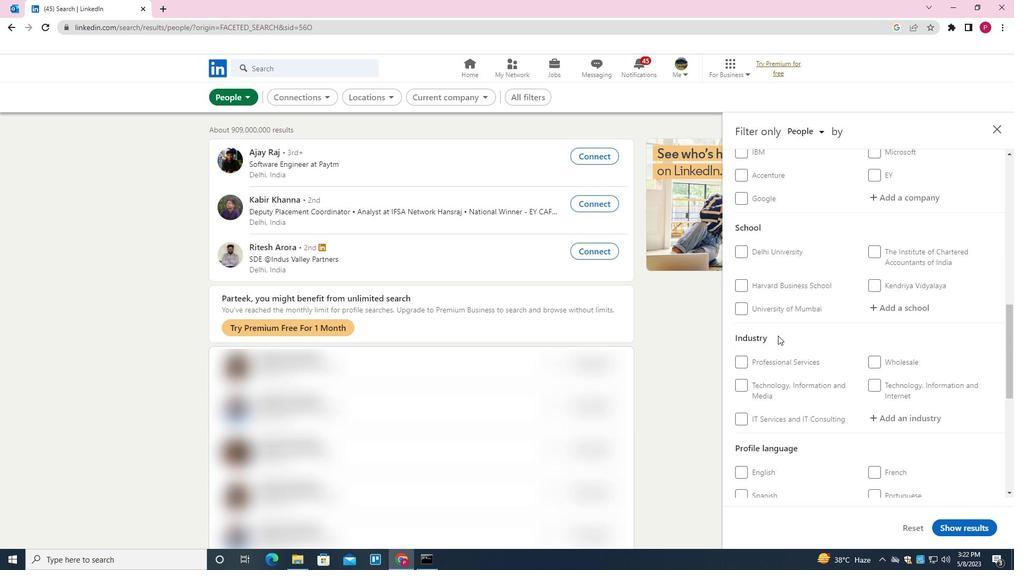 
Action: Mouse moved to (903, 268)
Screenshot: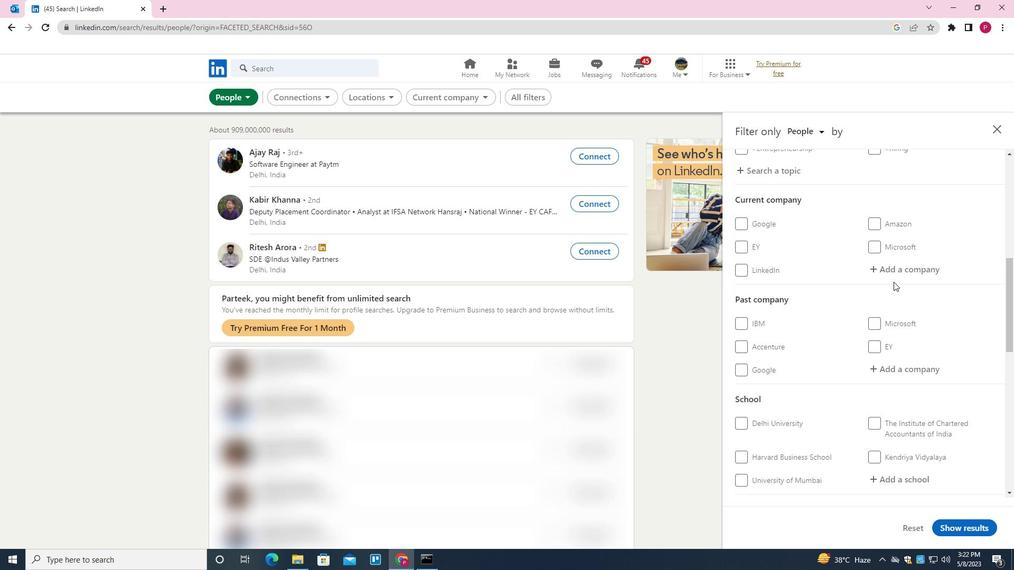 
Action: Mouse pressed left at (903, 268)
Screenshot: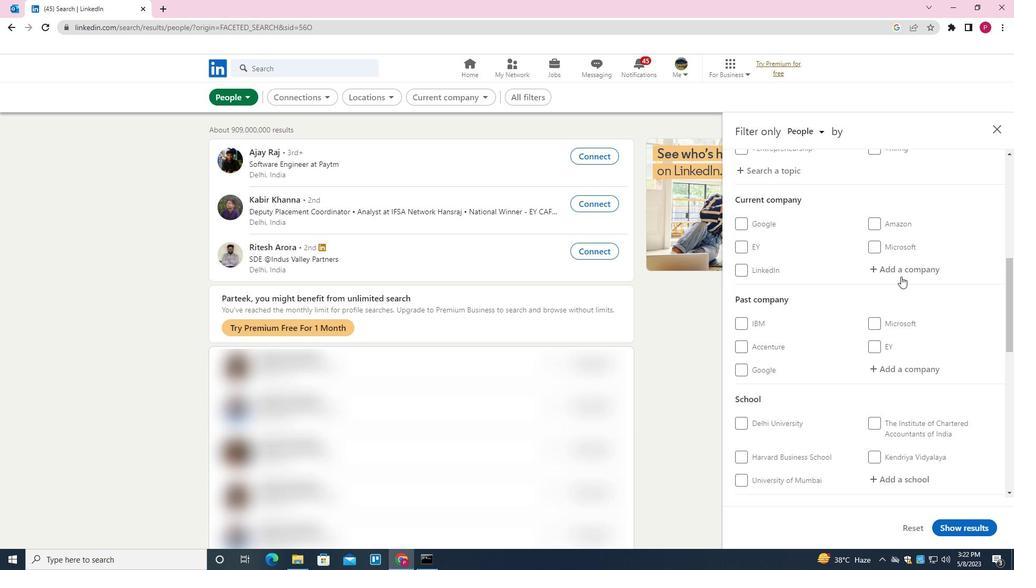 
Action: Mouse moved to (874, 284)
Screenshot: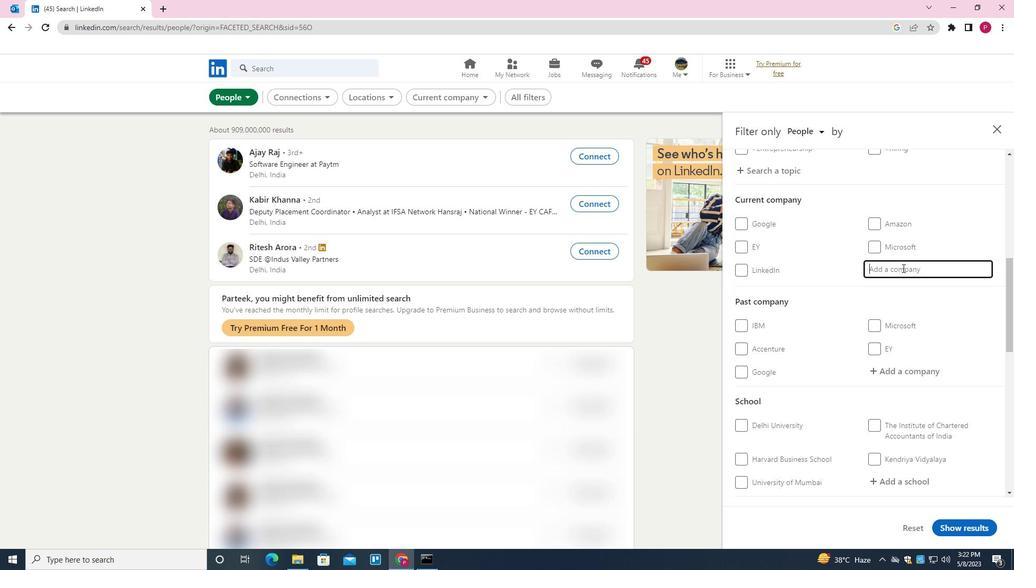 
Action: Key pressed <Key.shift>NAVITAS<Key.space><Key.shift>LIFE<Key.space><Key.shift>SCIENCES<Key.down><Key.enter>
Screenshot: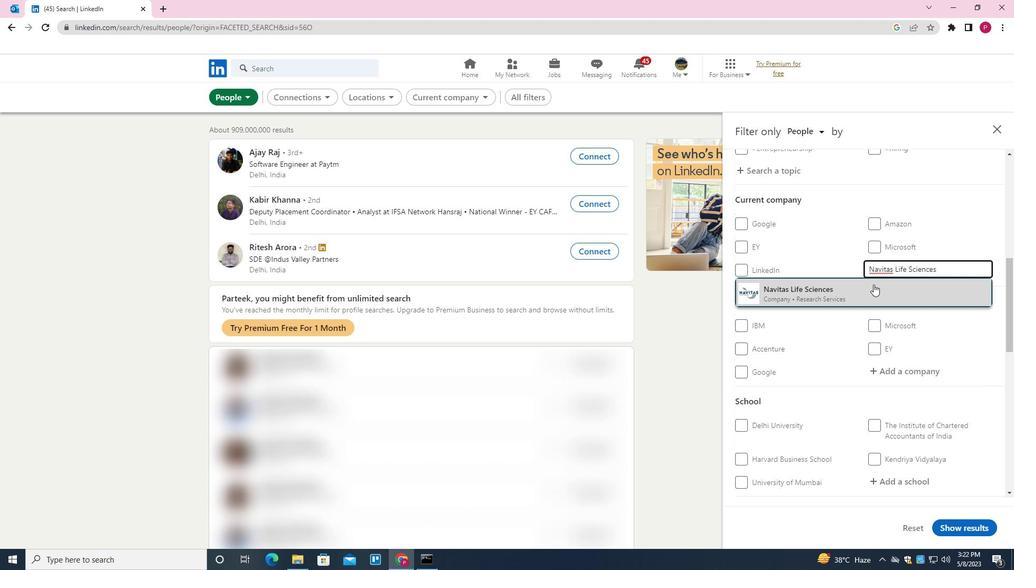 
Action: Mouse moved to (873, 288)
Screenshot: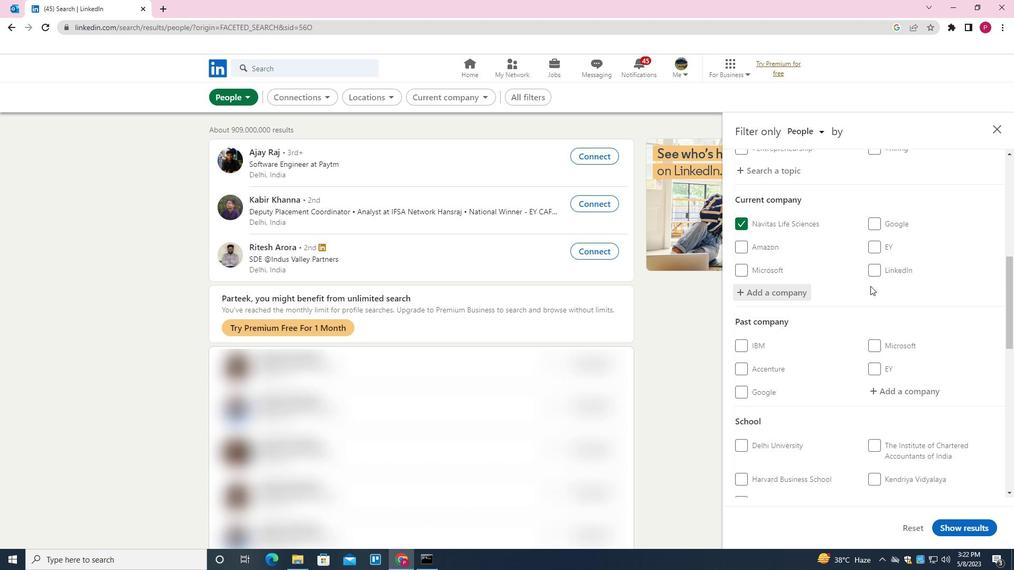 
Action: Mouse scrolled (873, 287) with delta (0, 0)
Screenshot: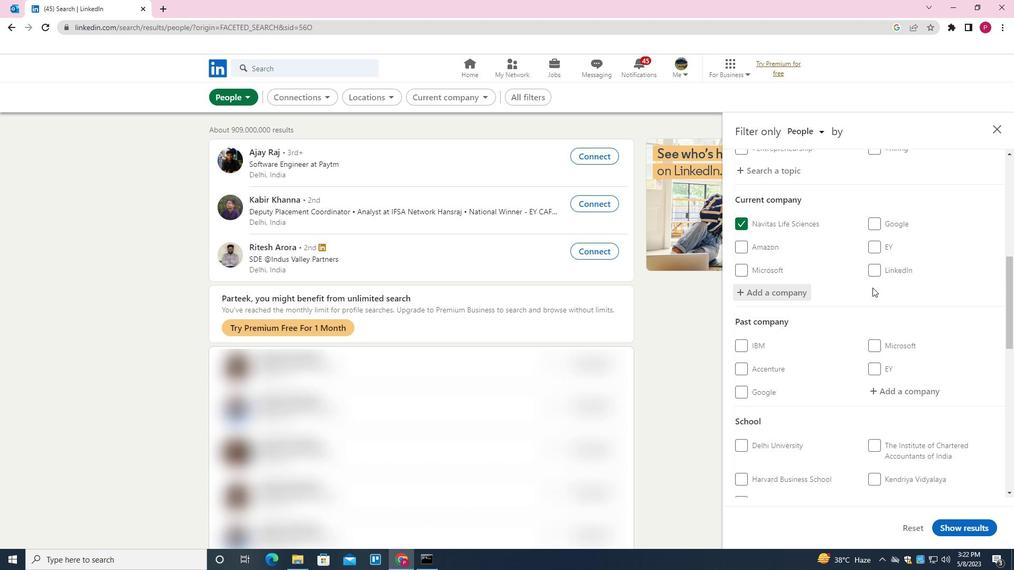 
Action: Mouse scrolled (873, 287) with delta (0, 0)
Screenshot: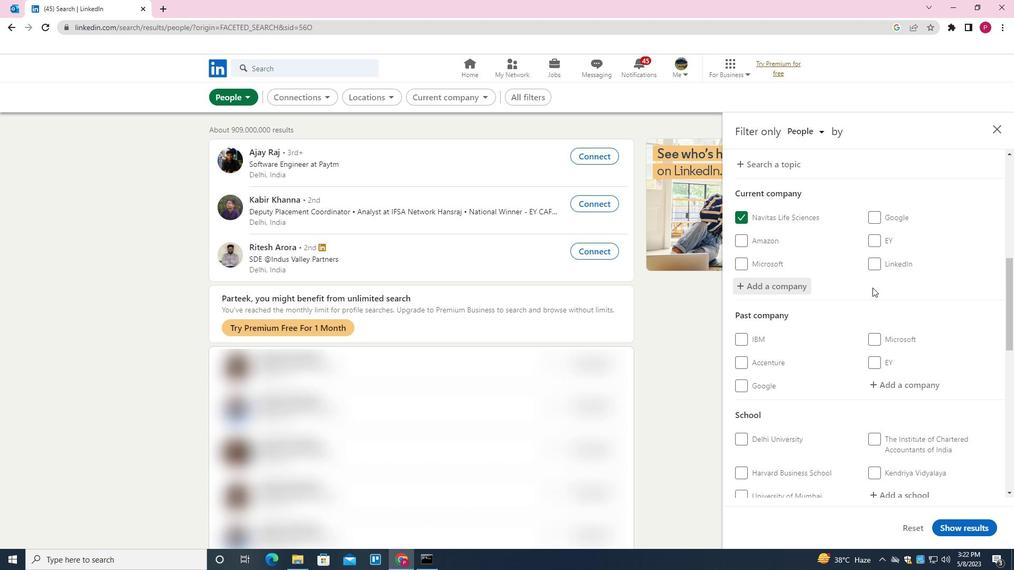 
Action: Mouse scrolled (873, 287) with delta (0, 0)
Screenshot: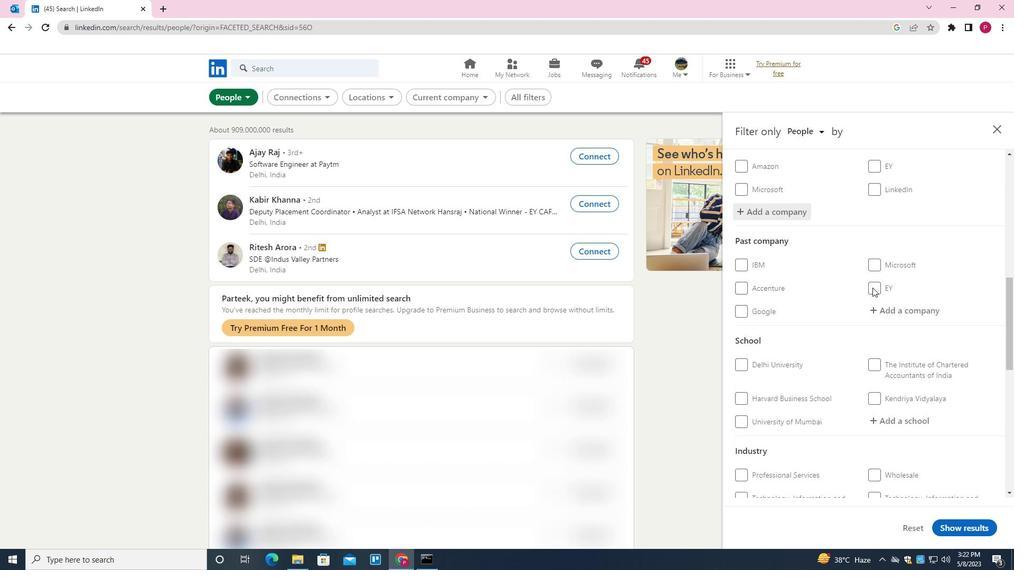 
Action: Mouse moved to (856, 309)
Screenshot: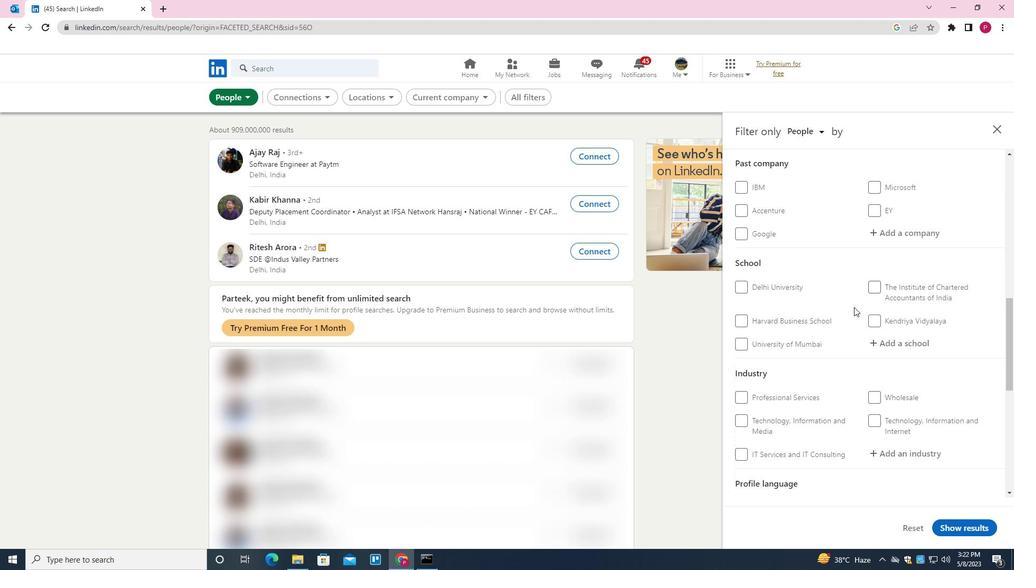 
Action: Mouse scrolled (856, 308) with delta (0, 0)
Screenshot: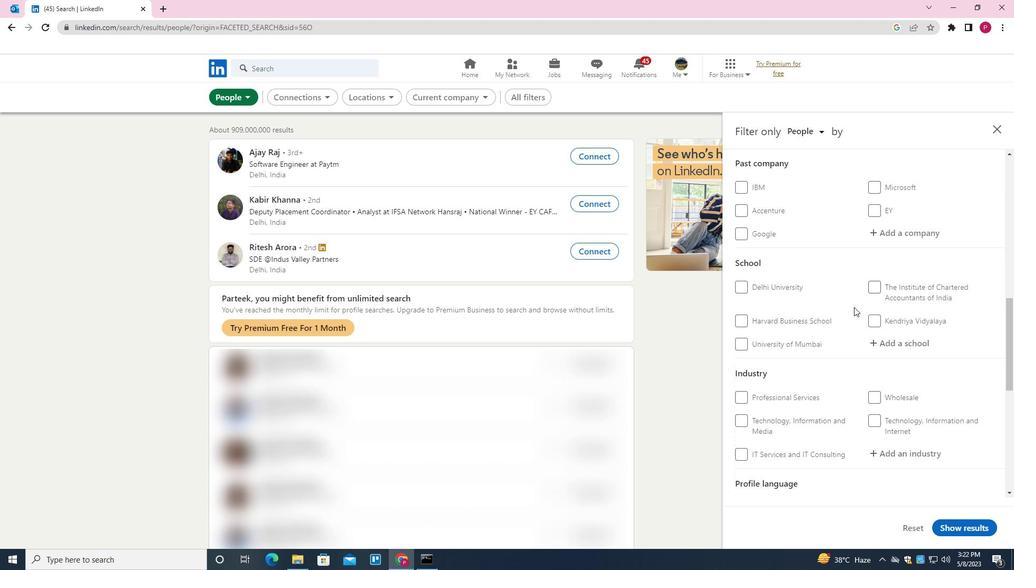 
Action: Mouse moved to (901, 287)
Screenshot: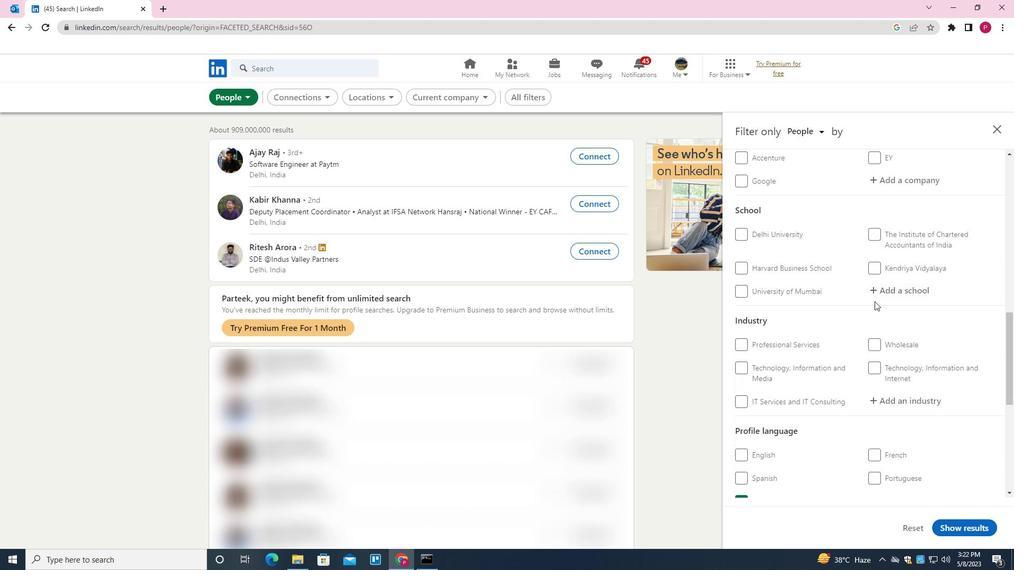 
Action: Mouse pressed left at (901, 287)
Screenshot: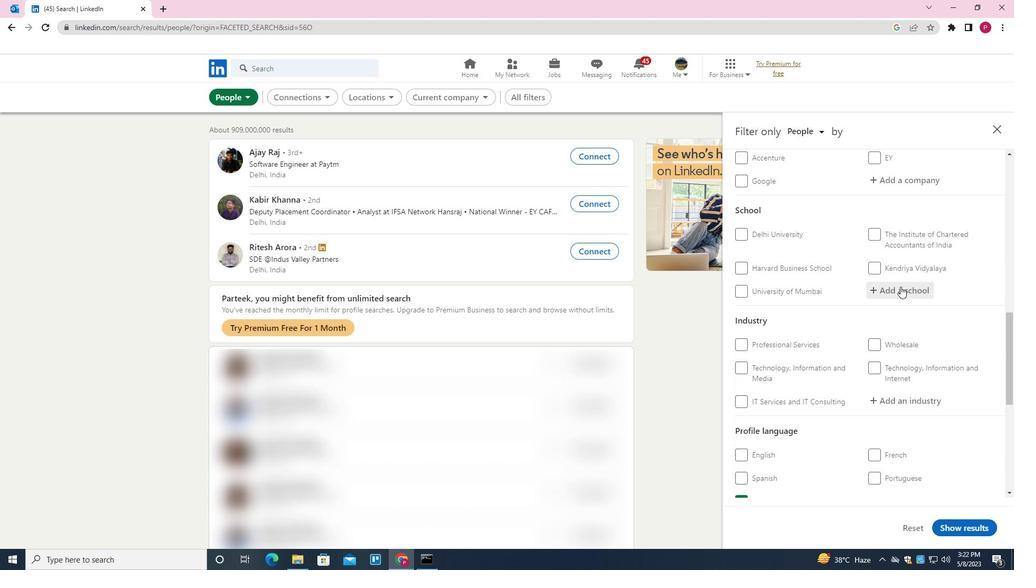 
Action: Key pressed <Key.shift>IEC<Key.backspace><Key.backspace><Key.shift><Key.shift><Key.shift><Key.shift>ES<Key.backspace>C<Key.space><Key.shift><Key.shift>UN<Key.shift><Key.shift><Key.backspace><Key.shift>NIVERSITY<Key.space><Key.down><Key.enter>
Screenshot: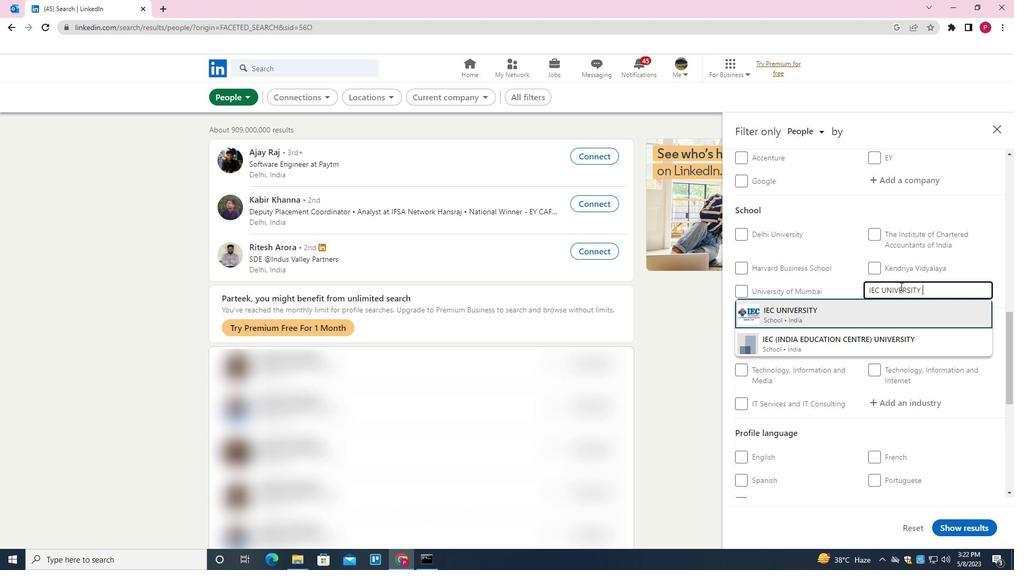 
Action: Mouse moved to (886, 311)
Screenshot: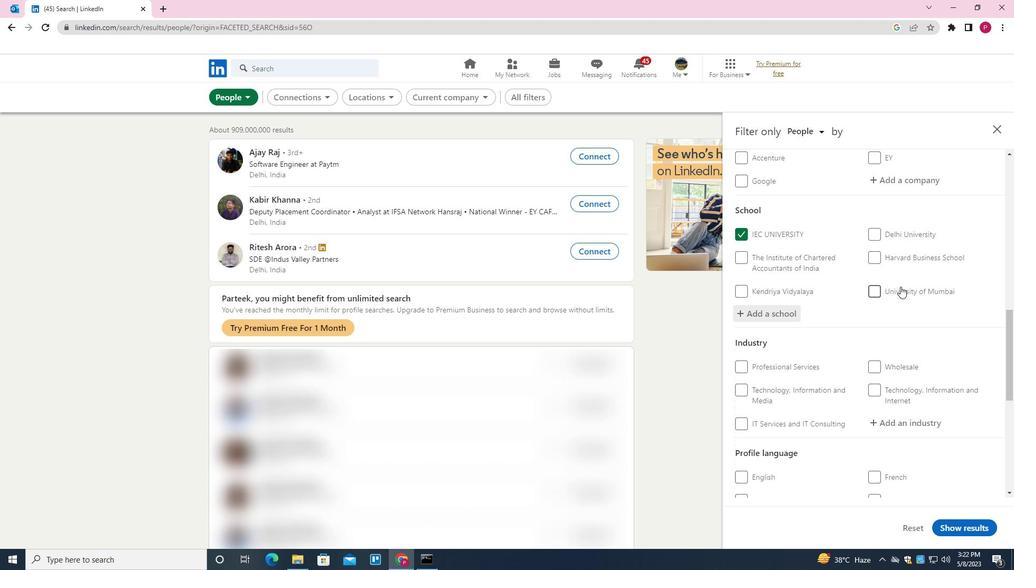 
Action: Mouse scrolled (886, 310) with delta (0, 0)
Screenshot: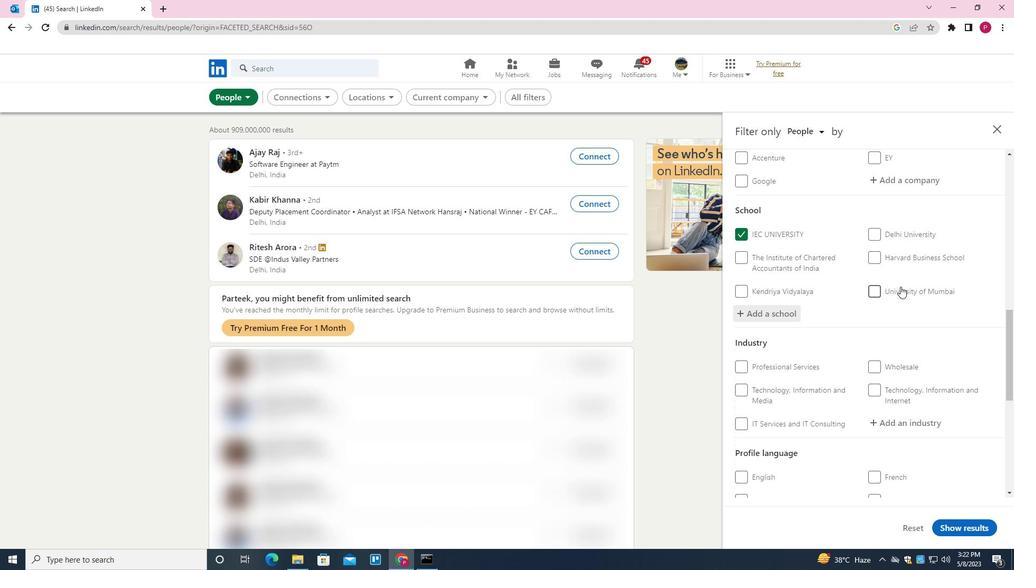 
Action: Mouse moved to (886, 313)
Screenshot: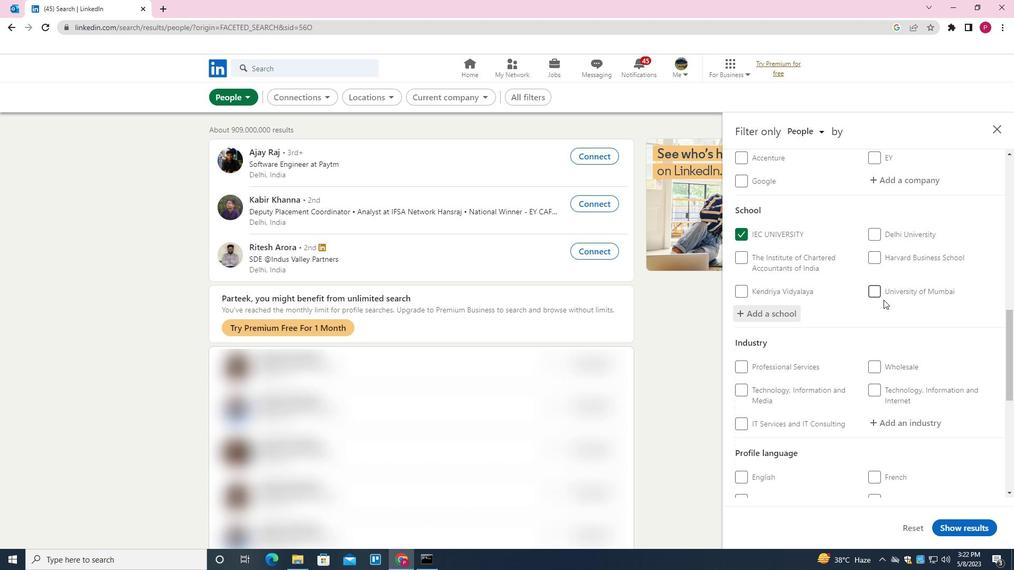 
Action: Mouse scrolled (886, 313) with delta (0, 0)
Screenshot: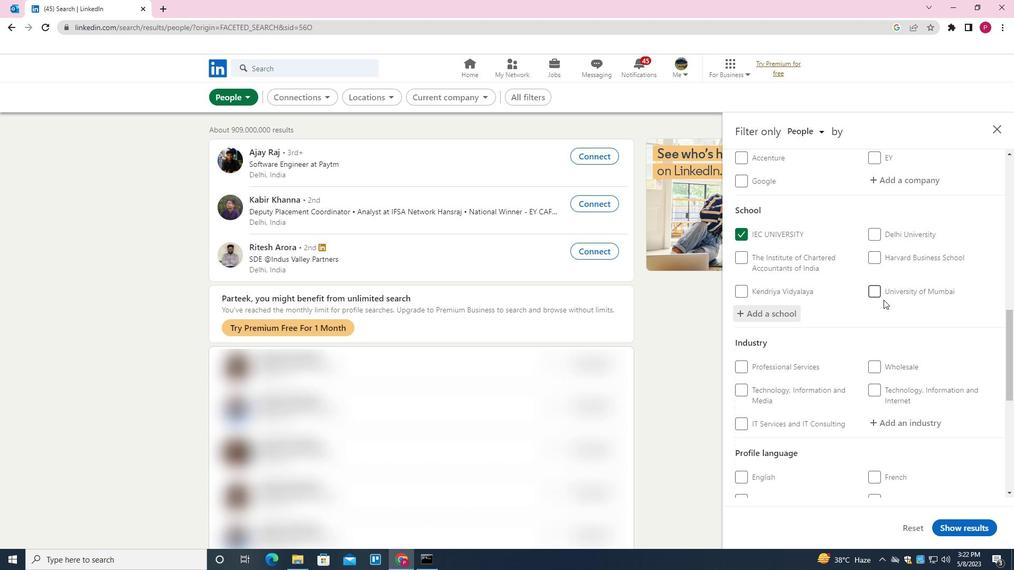 
Action: Mouse moved to (887, 320)
Screenshot: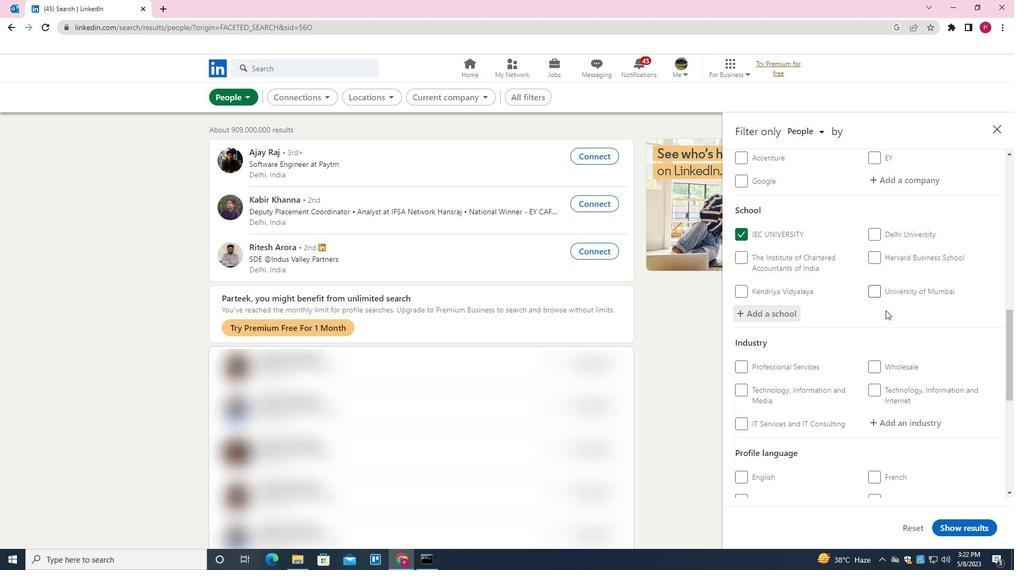 
Action: Mouse scrolled (887, 320) with delta (0, 0)
Screenshot: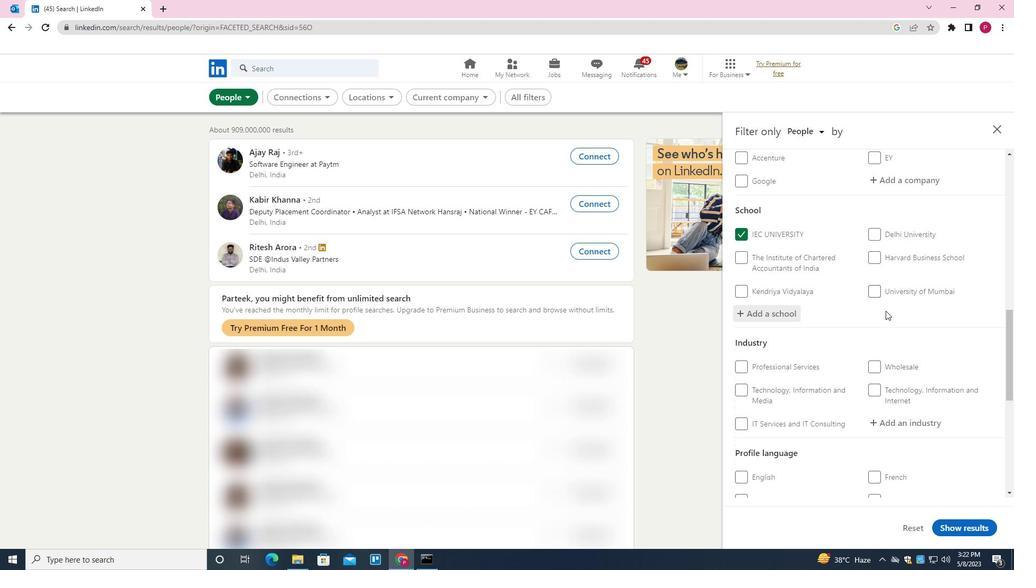 
Action: Mouse moved to (890, 262)
Screenshot: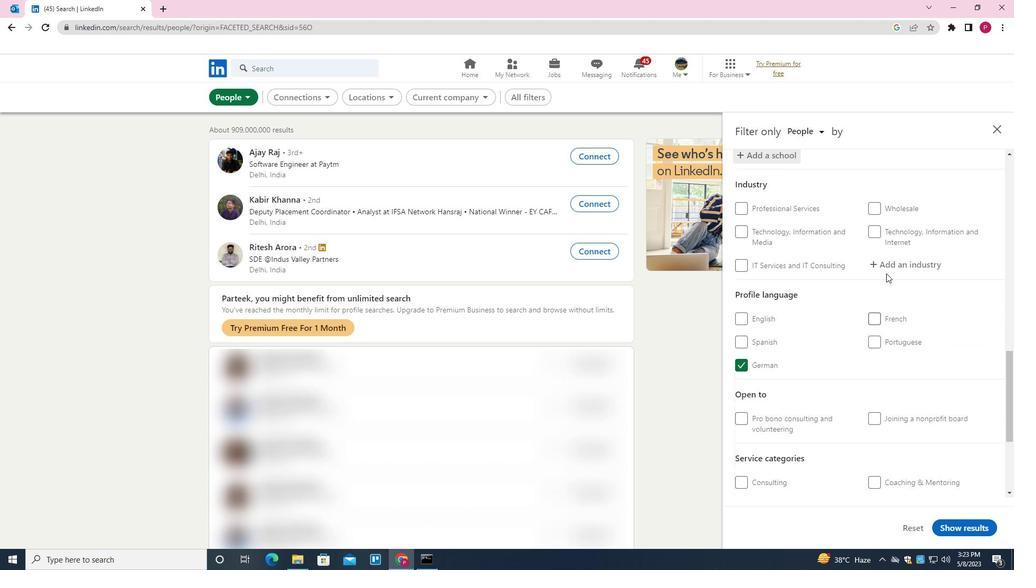 
Action: Mouse pressed left at (890, 262)
Screenshot: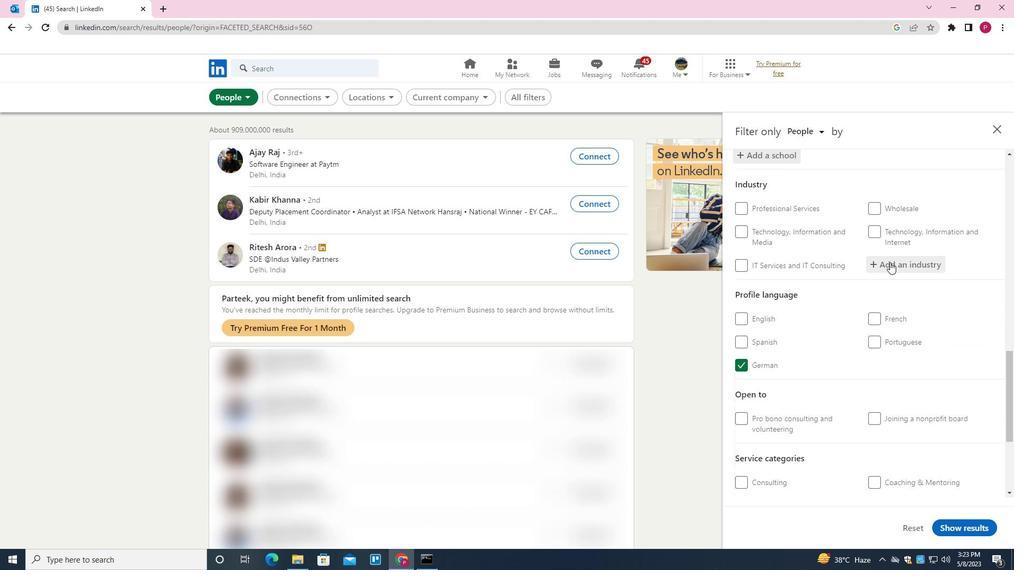 
Action: Mouse moved to (867, 277)
Screenshot: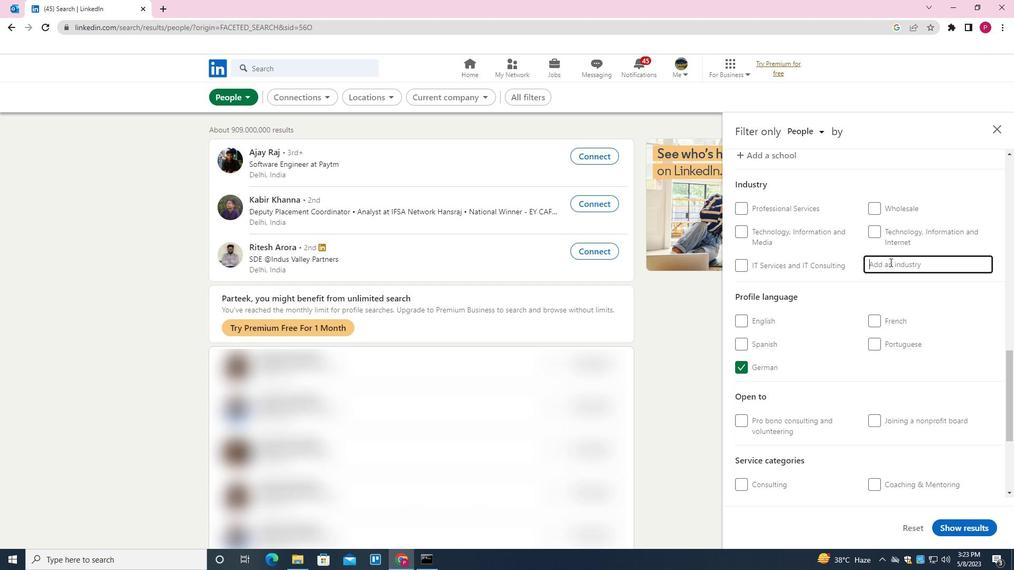 
Action: Key pressed <Key.shift><Key.shift>DATA<Key.space><Key.shift>INFRASTRUCTURE<Key.down><Key.enter>
Screenshot: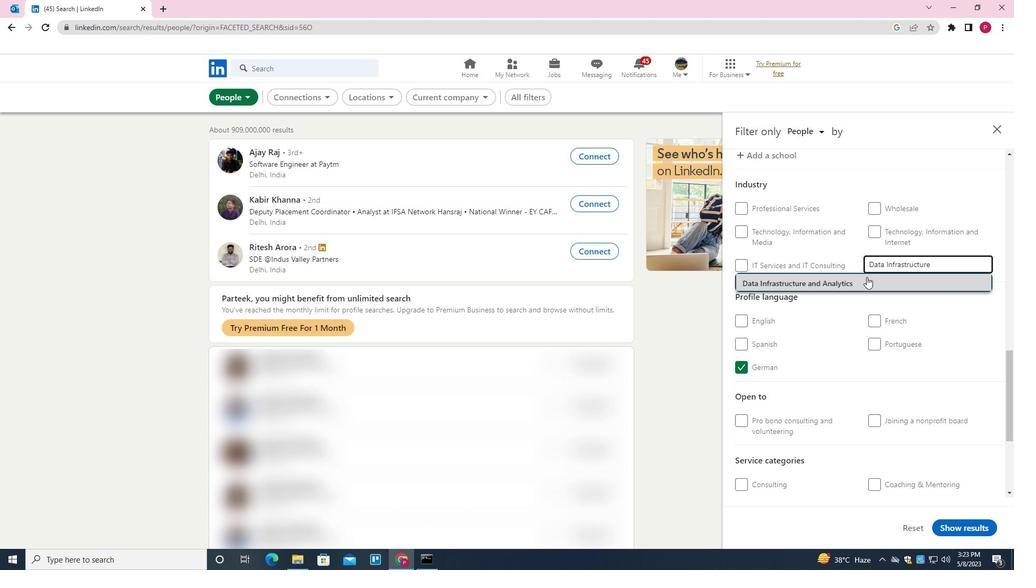 
Action: Mouse moved to (865, 327)
Screenshot: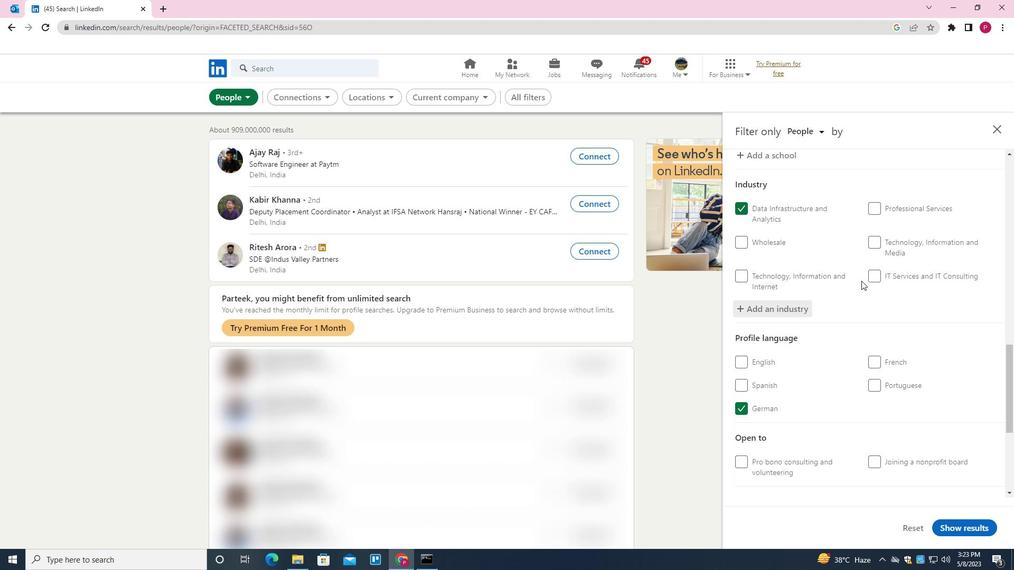 
Action: Mouse scrolled (865, 327) with delta (0, 0)
Screenshot: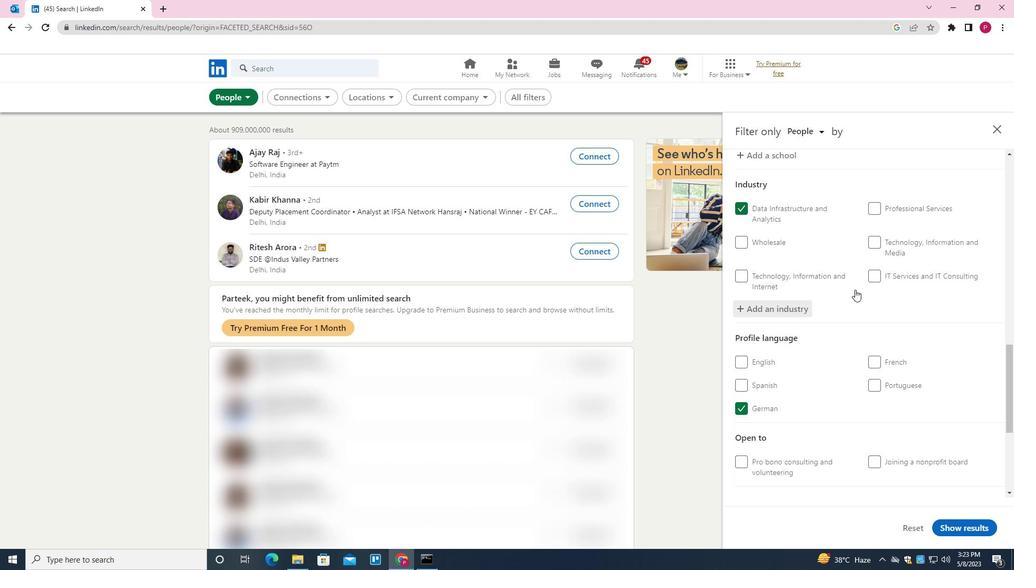 
Action: Mouse moved to (865, 328)
Screenshot: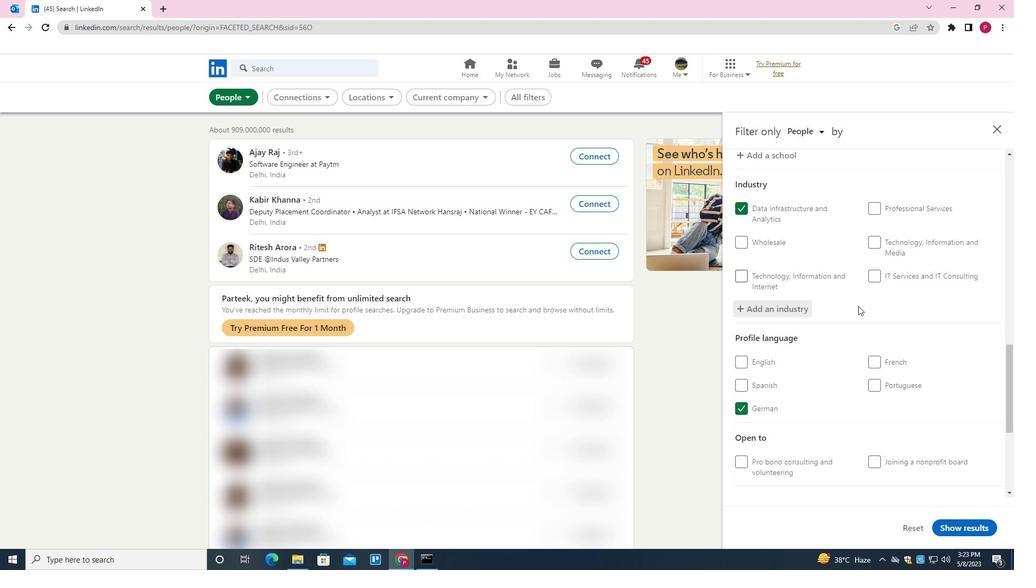 
Action: Mouse scrolled (865, 327) with delta (0, 0)
Screenshot: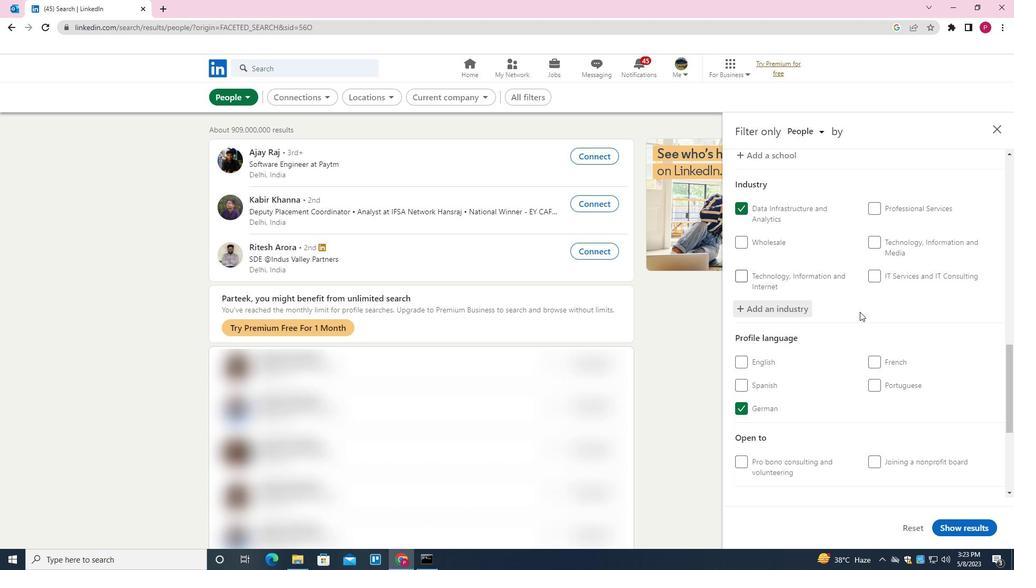 
Action: Mouse scrolled (865, 327) with delta (0, 0)
Screenshot: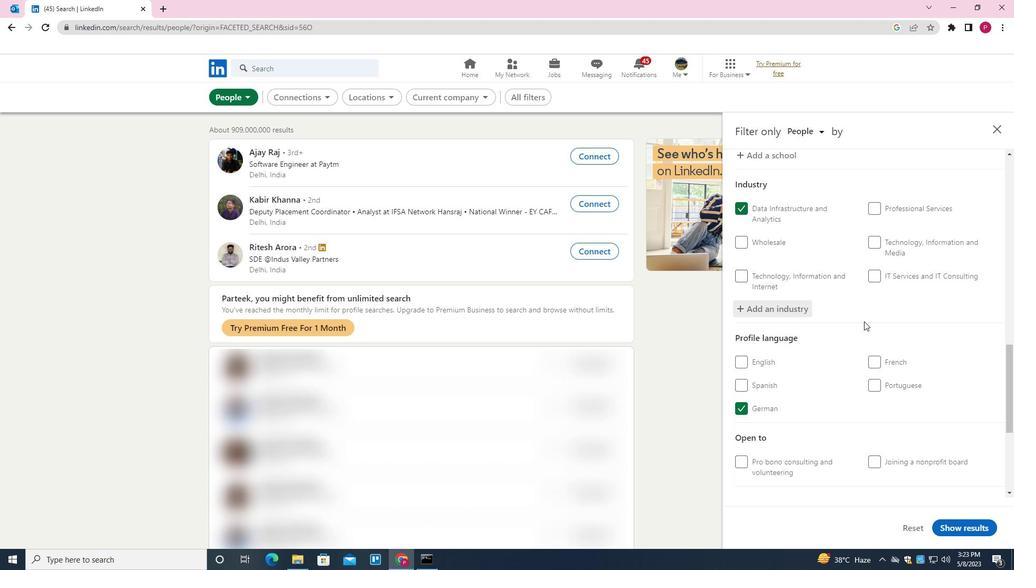 
Action: Mouse scrolled (865, 327) with delta (0, 0)
Screenshot: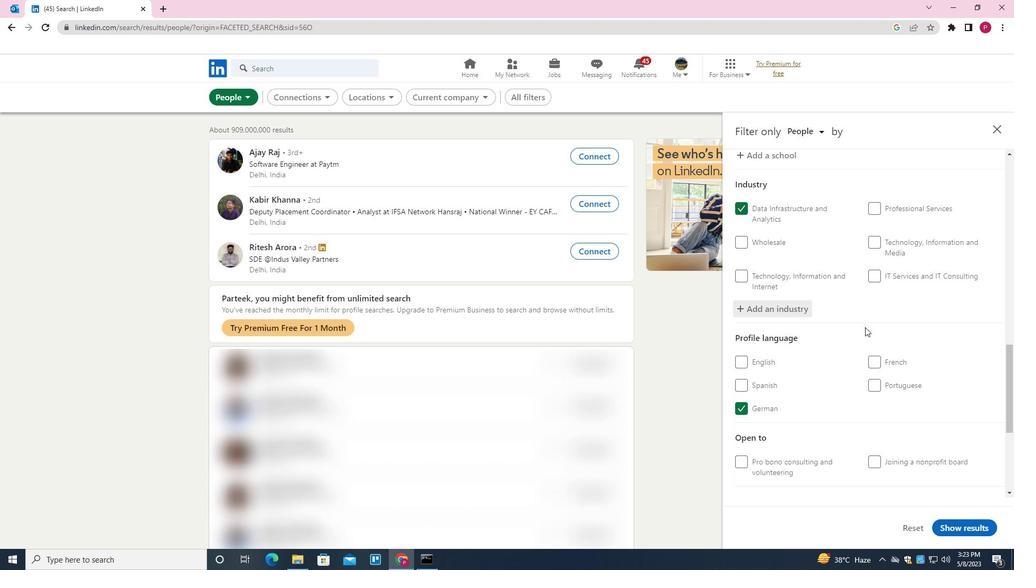 
Action: Mouse scrolled (865, 327) with delta (0, 0)
Screenshot: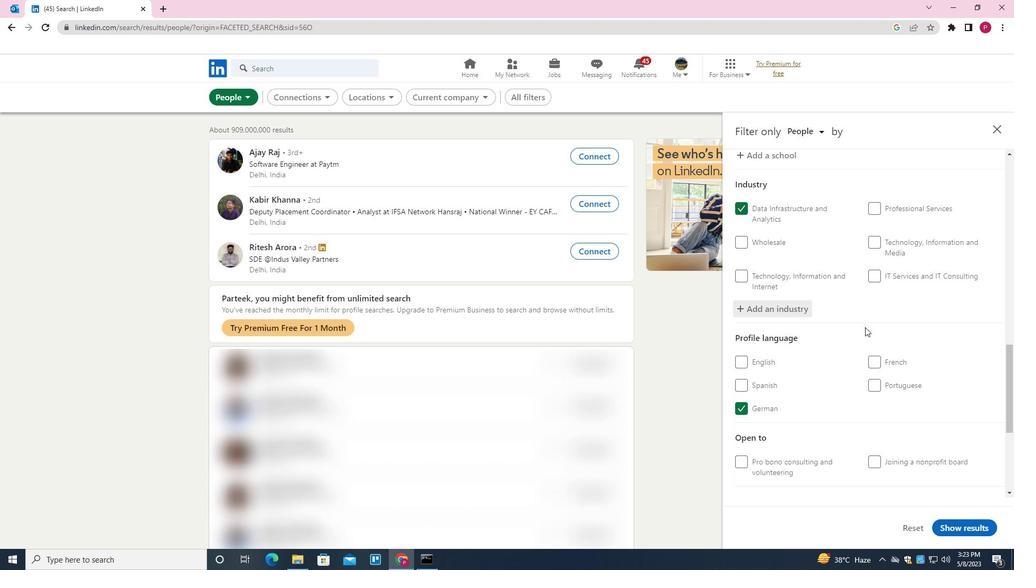 
Action: Mouse moved to (866, 332)
Screenshot: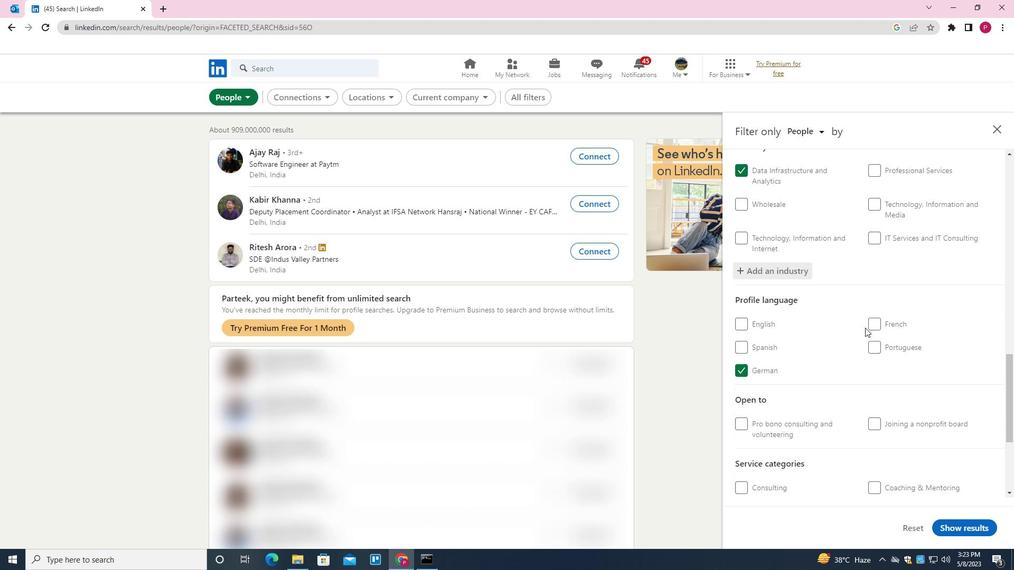 
Action: Mouse scrolled (866, 332) with delta (0, 0)
Screenshot: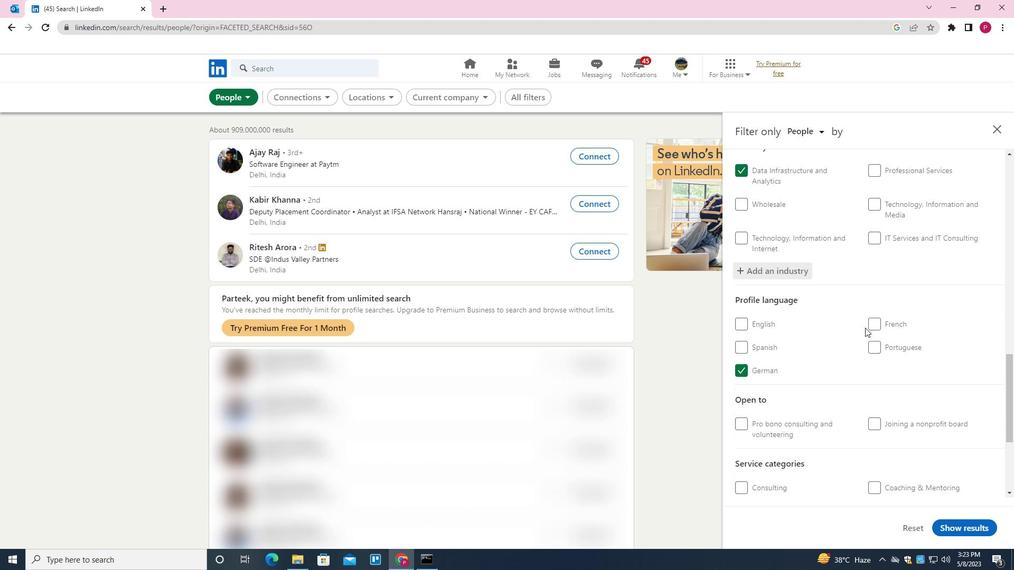 
Action: Mouse moved to (894, 346)
Screenshot: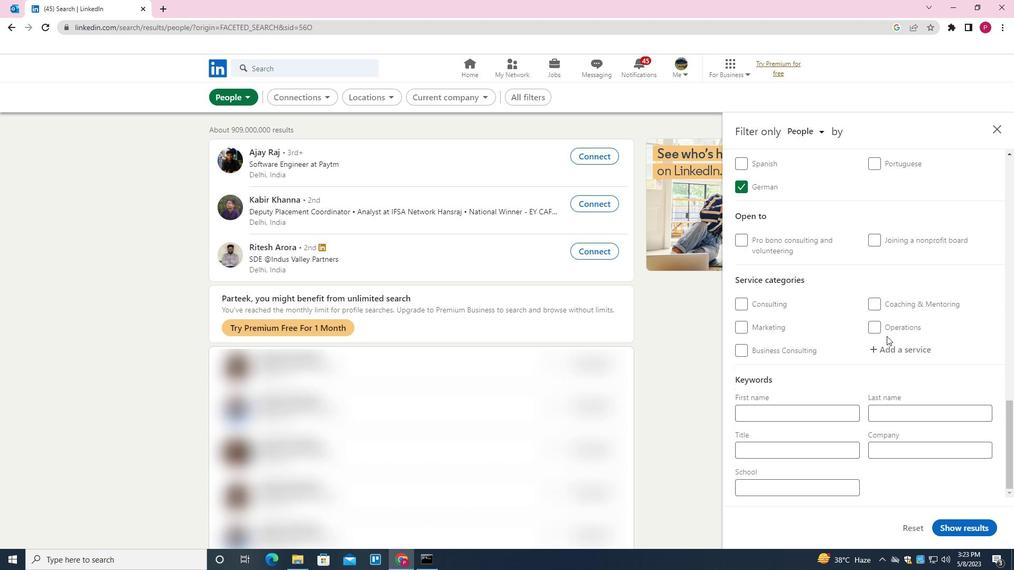 
Action: Mouse pressed left at (894, 346)
Screenshot: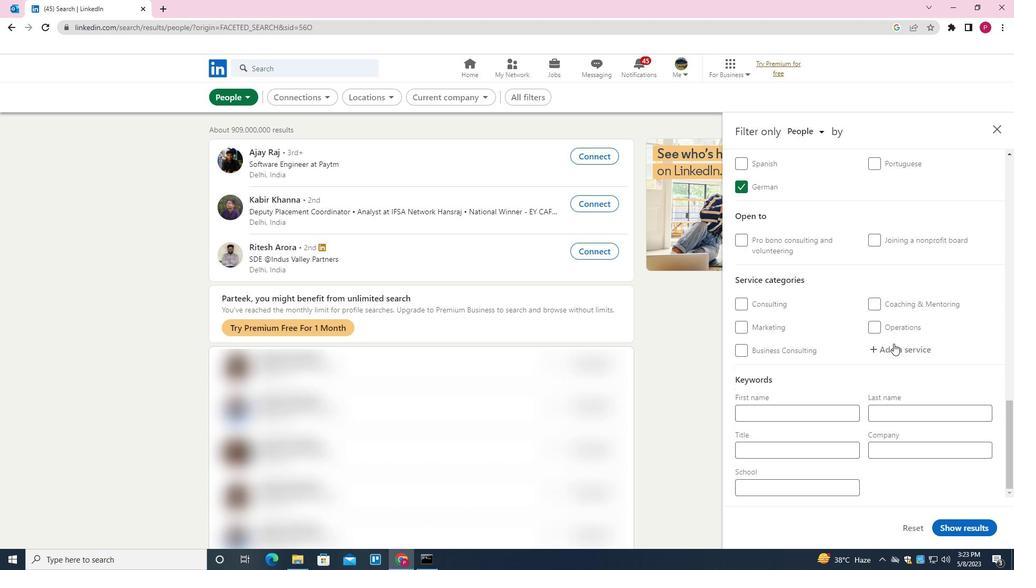 
Action: Key pressed <Key.shift>SOFTAWE<Key.backspace>ARE<Key.space><Key.shift><Key.backspace><Key.backspace><Key.backspace><Key.backspace><Key.backspace><Key.backspace>WARE<Key.space><Key.shift>TESTING<Key.down><Key.enter>
Screenshot: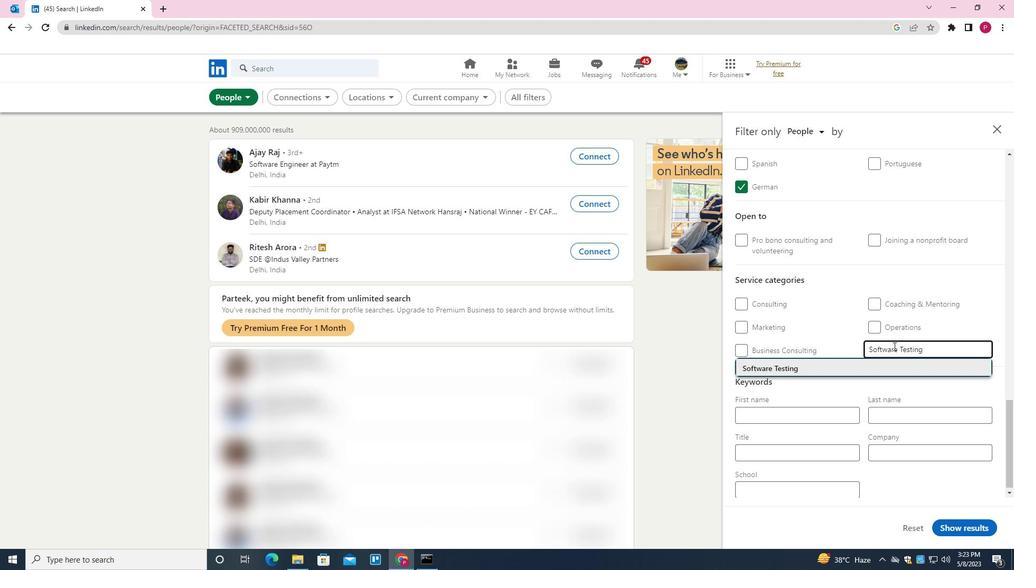 
Action: Mouse moved to (927, 372)
Screenshot: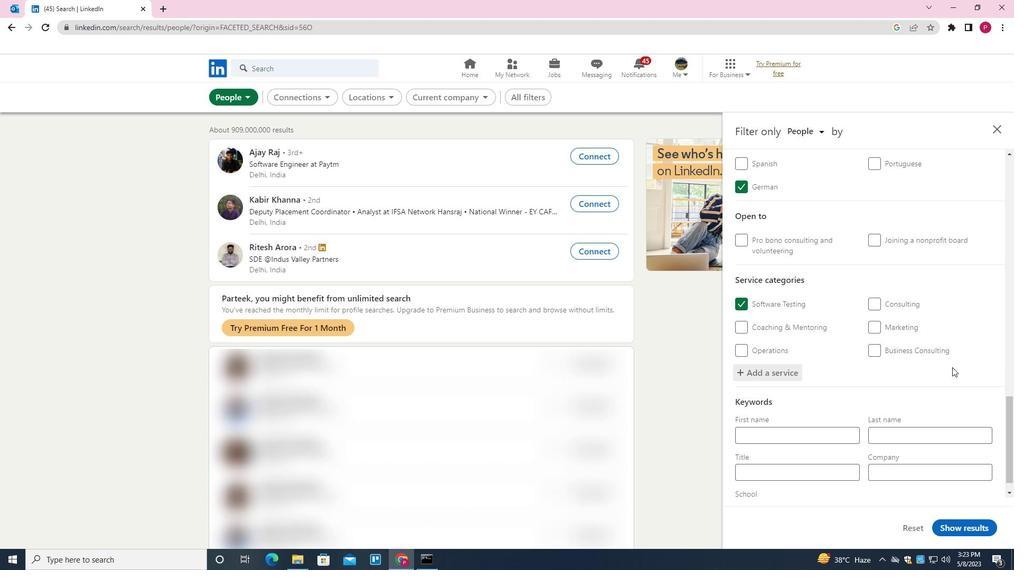 
Action: Mouse scrolled (927, 372) with delta (0, 0)
Screenshot: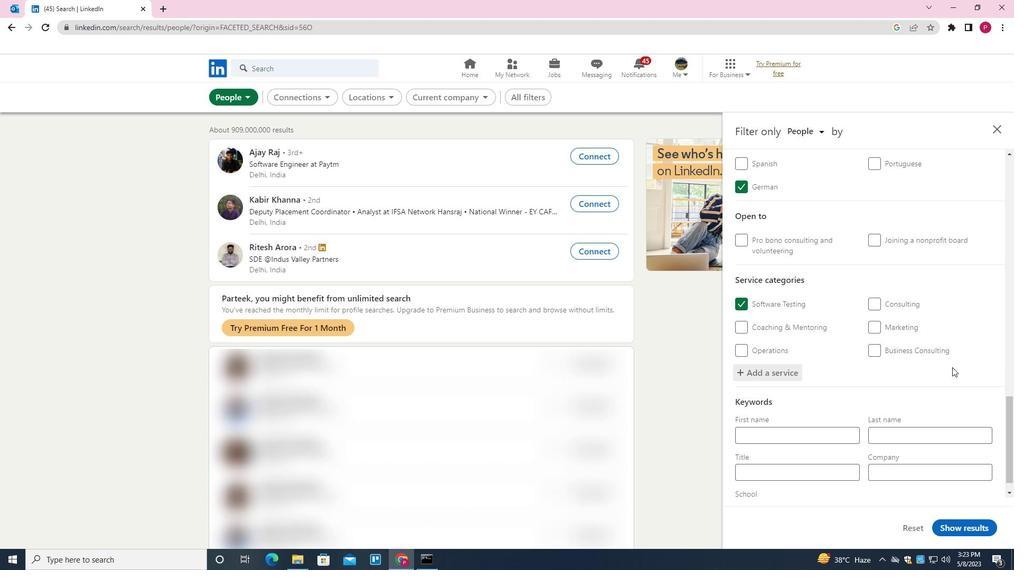 
Action: Mouse moved to (893, 382)
Screenshot: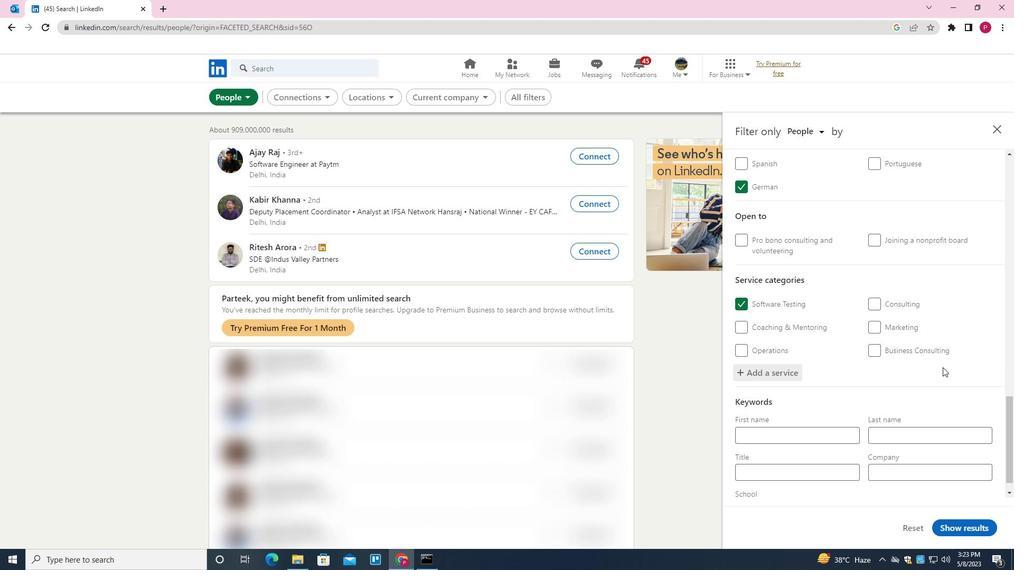 
Action: Mouse scrolled (893, 381) with delta (0, 0)
Screenshot: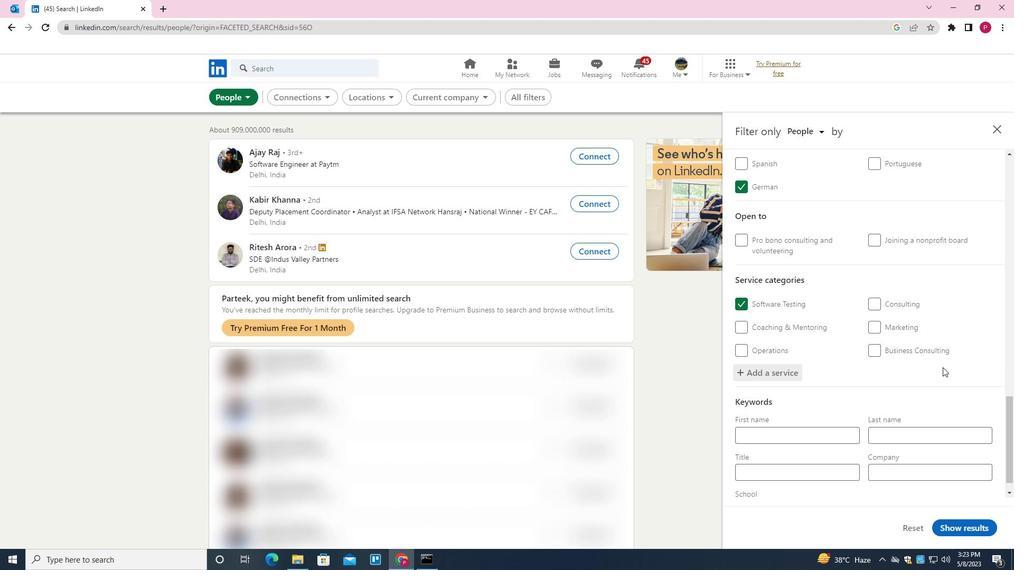
Action: Mouse moved to (831, 454)
Screenshot: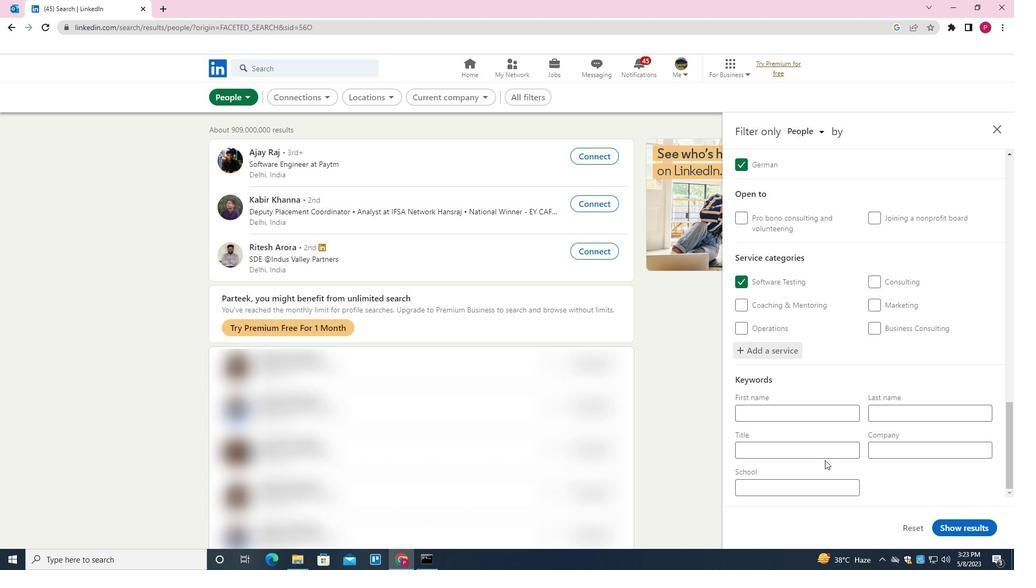
Action: Mouse pressed left at (831, 454)
Screenshot: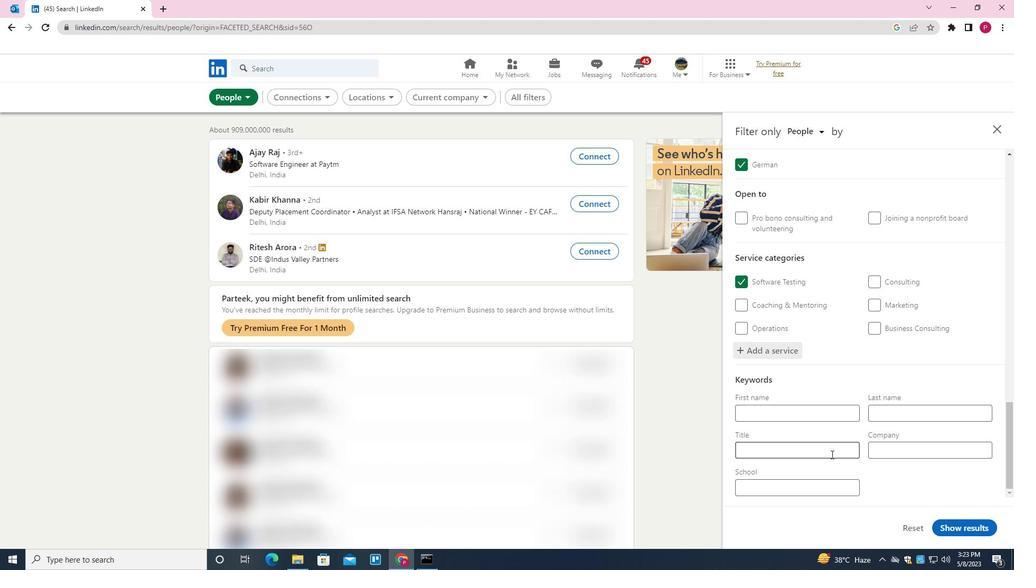
Action: Key pressed <Key.shift>LIFE<Key.space><Key.shift>COACHING
Screenshot: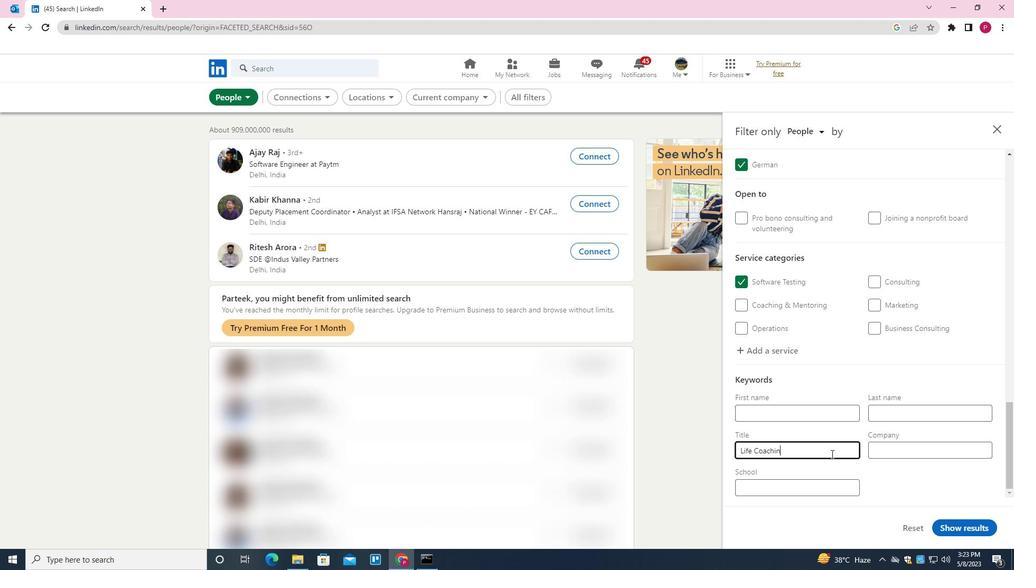
Action: Mouse moved to (955, 526)
Screenshot: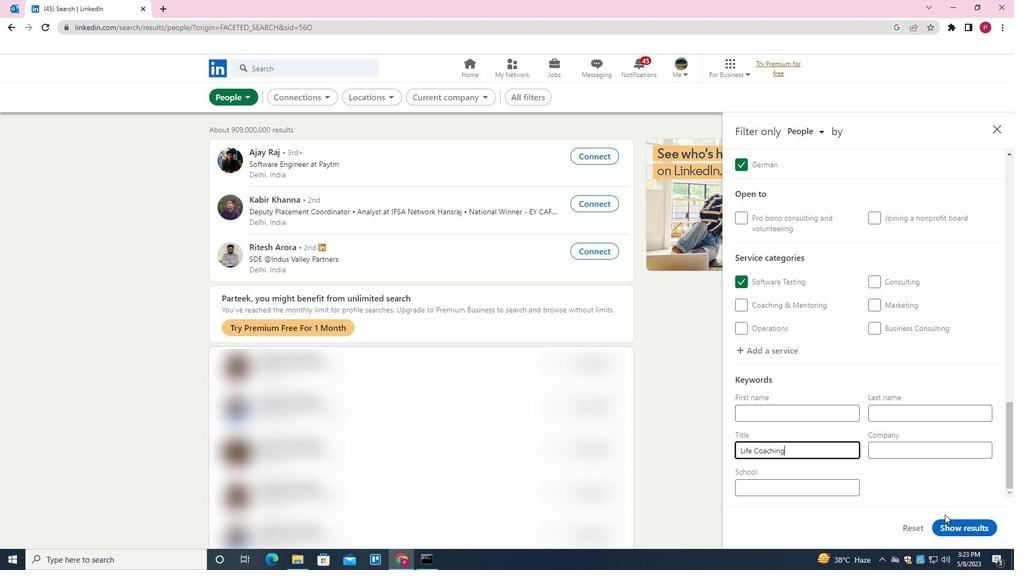 
Action: Mouse pressed left at (955, 526)
Screenshot: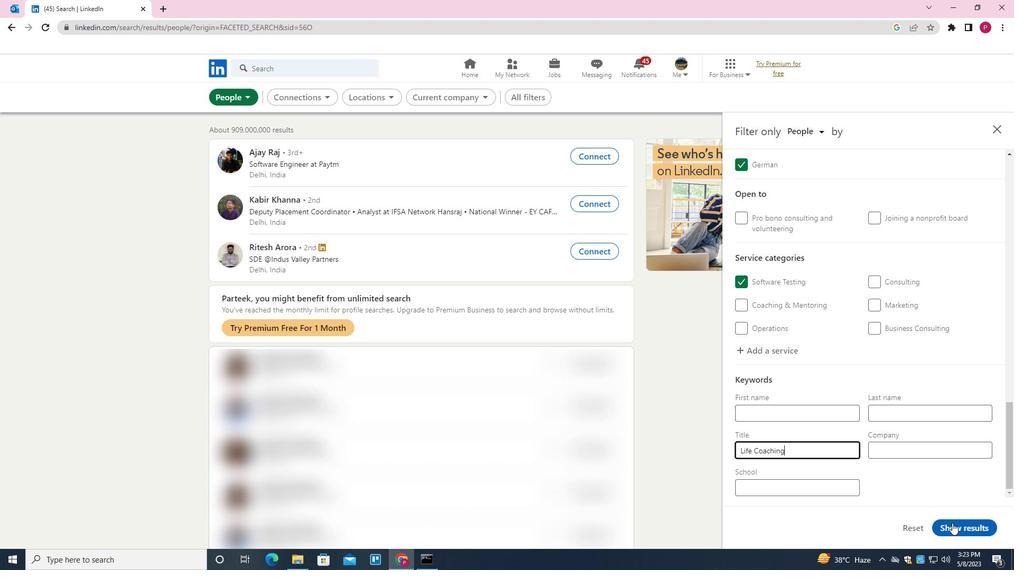 
